 Task: Create a due date automation trigger when advanced on, on the monday of the week a card is due add content with a description ending with resume at 11:00 AM.
Action: Mouse moved to (1252, 111)
Screenshot: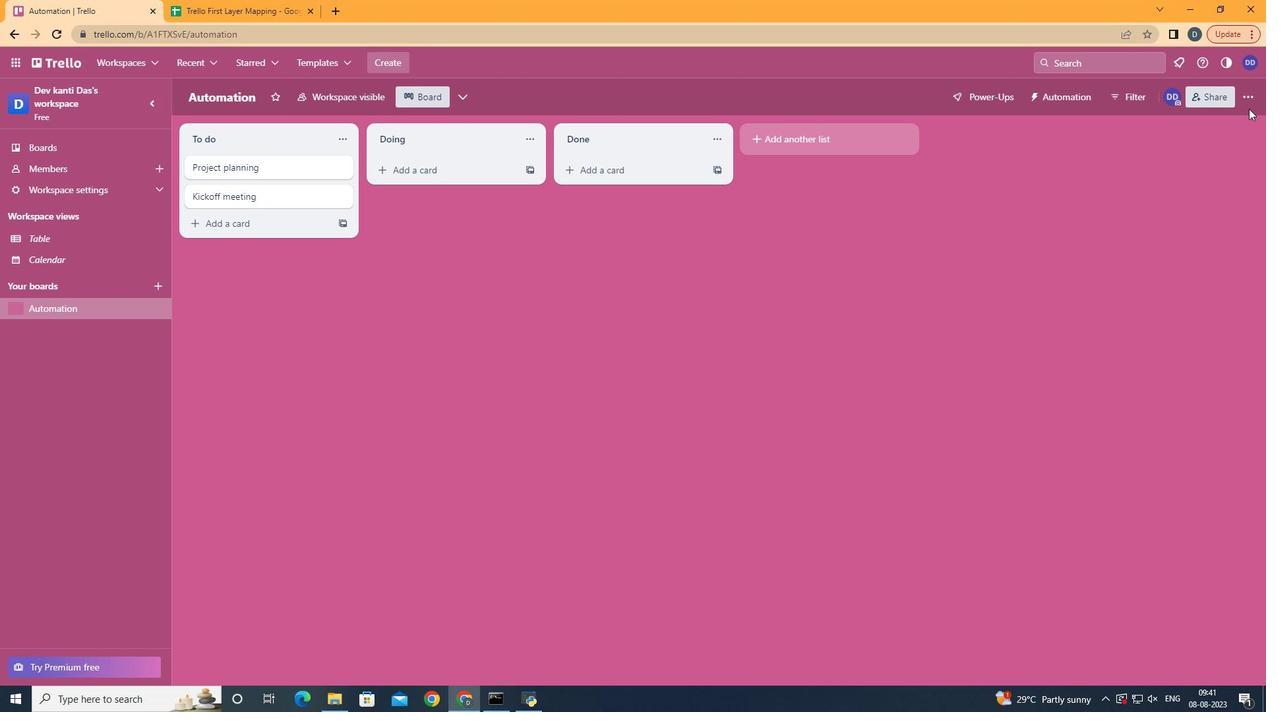
Action: Mouse pressed left at (1252, 111)
Screenshot: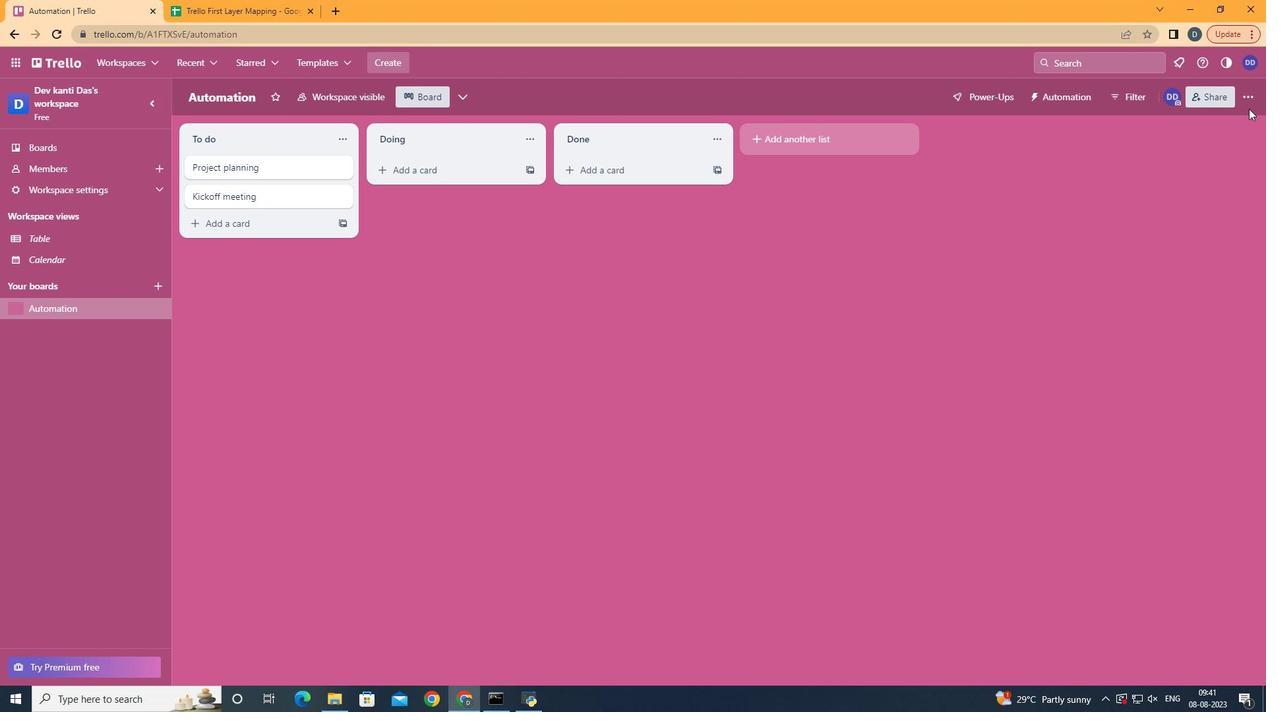 
Action: Mouse moved to (1252, 107)
Screenshot: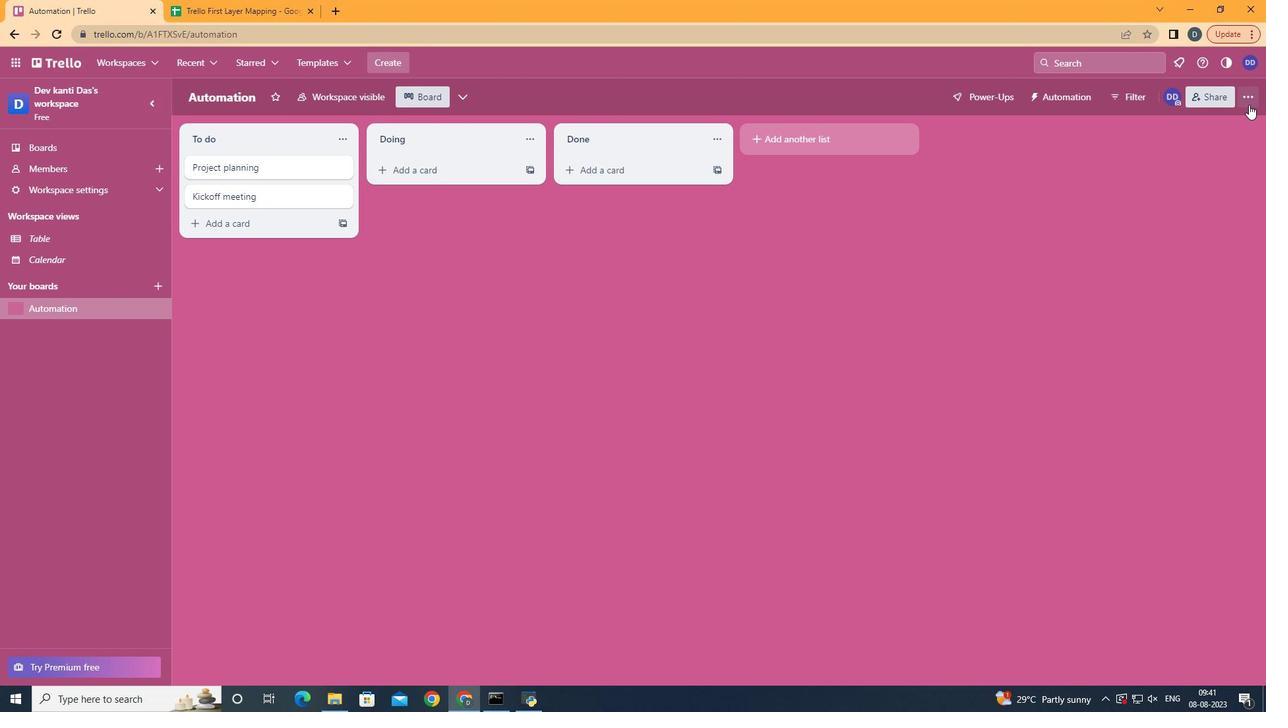 
Action: Mouse pressed left at (1252, 107)
Screenshot: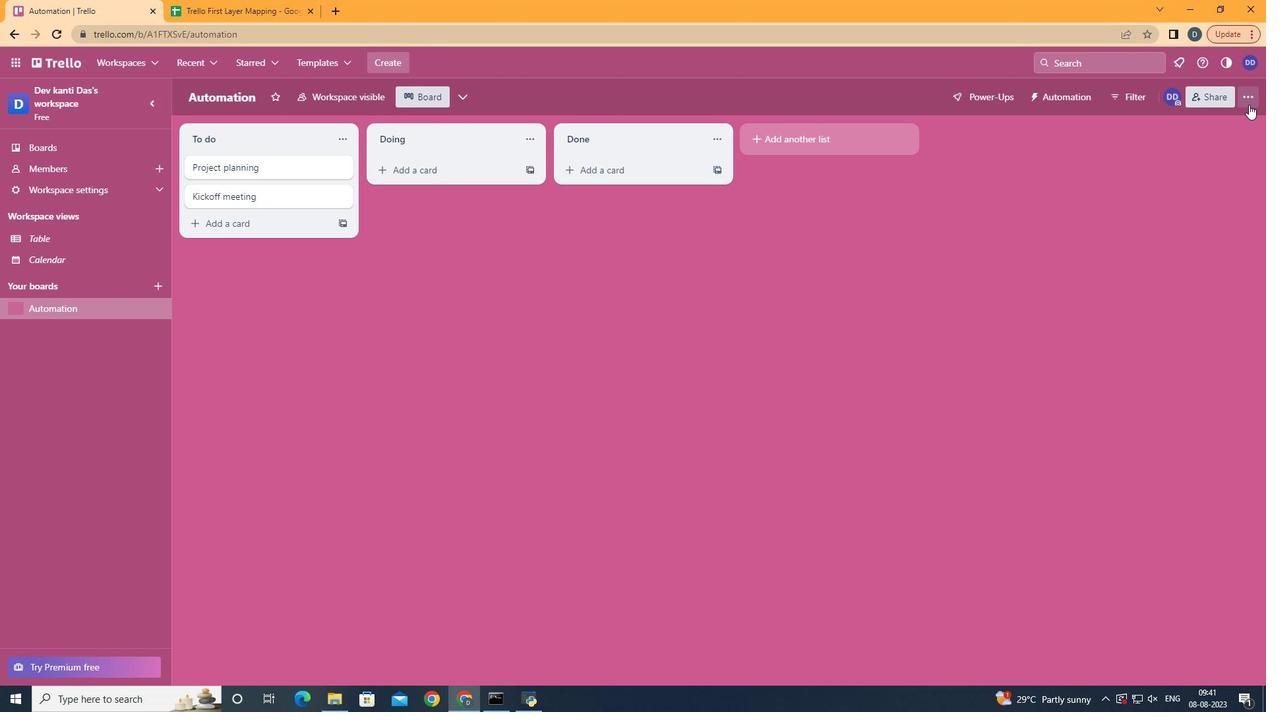 
Action: Mouse moved to (1161, 283)
Screenshot: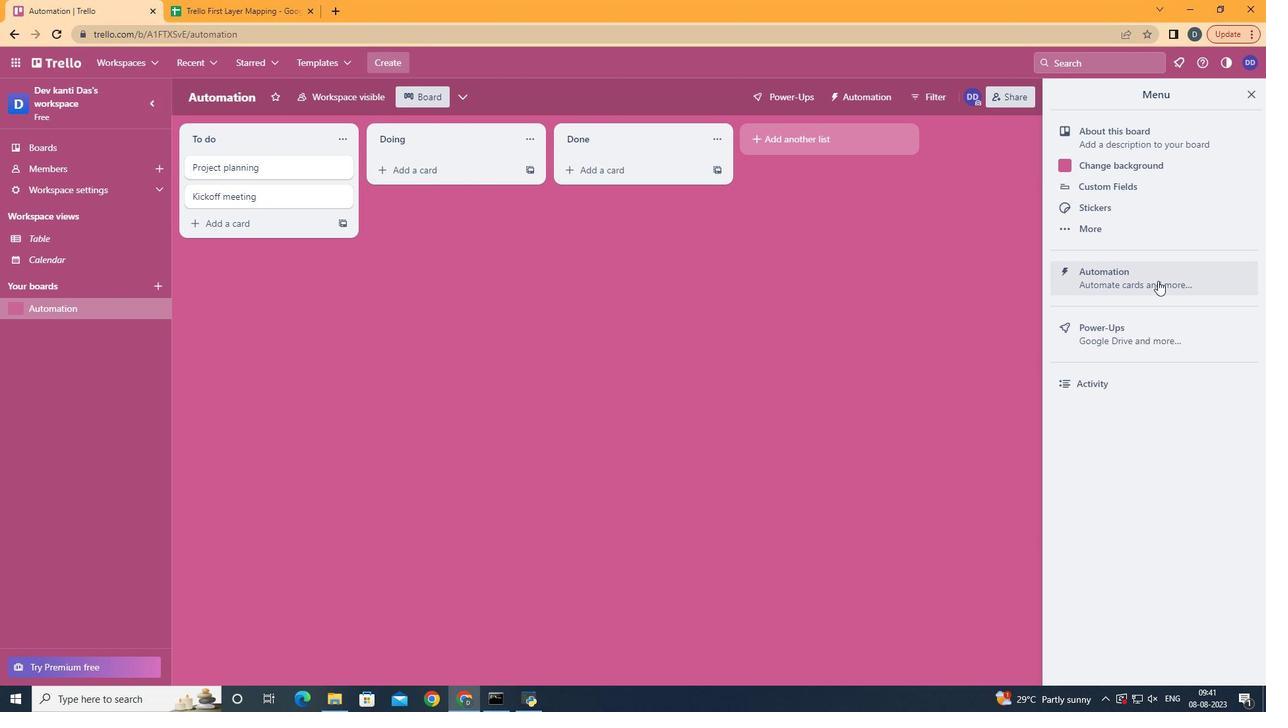 
Action: Mouse pressed left at (1161, 283)
Screenshot: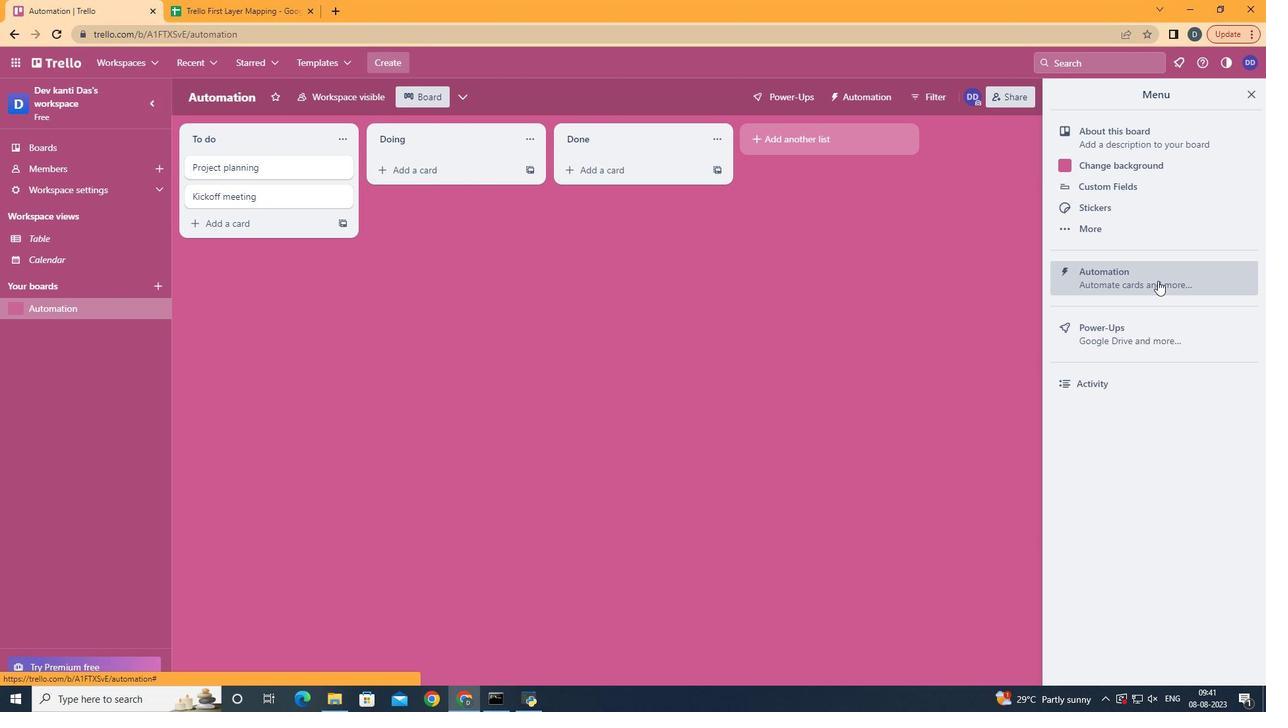 
Action: Mouse moved to (254, 263)
Screenshot: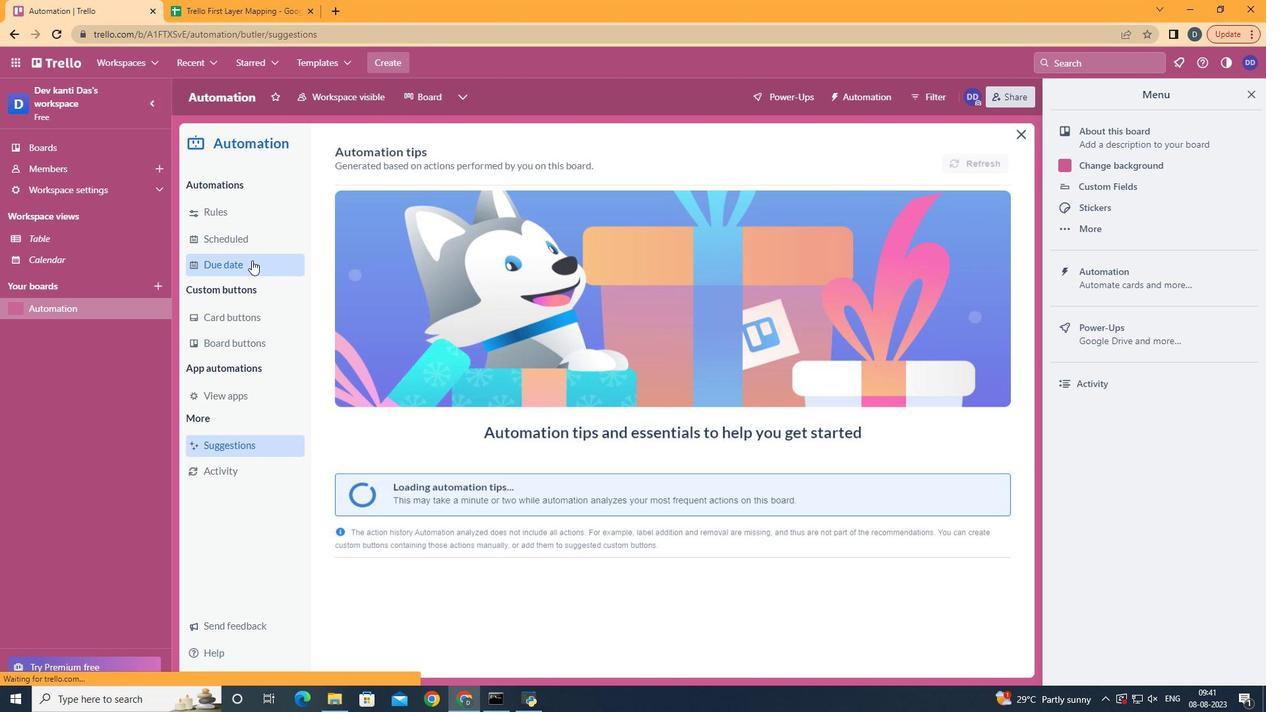 
Action: Mouse pressed left at (254, 263)
Screenshot: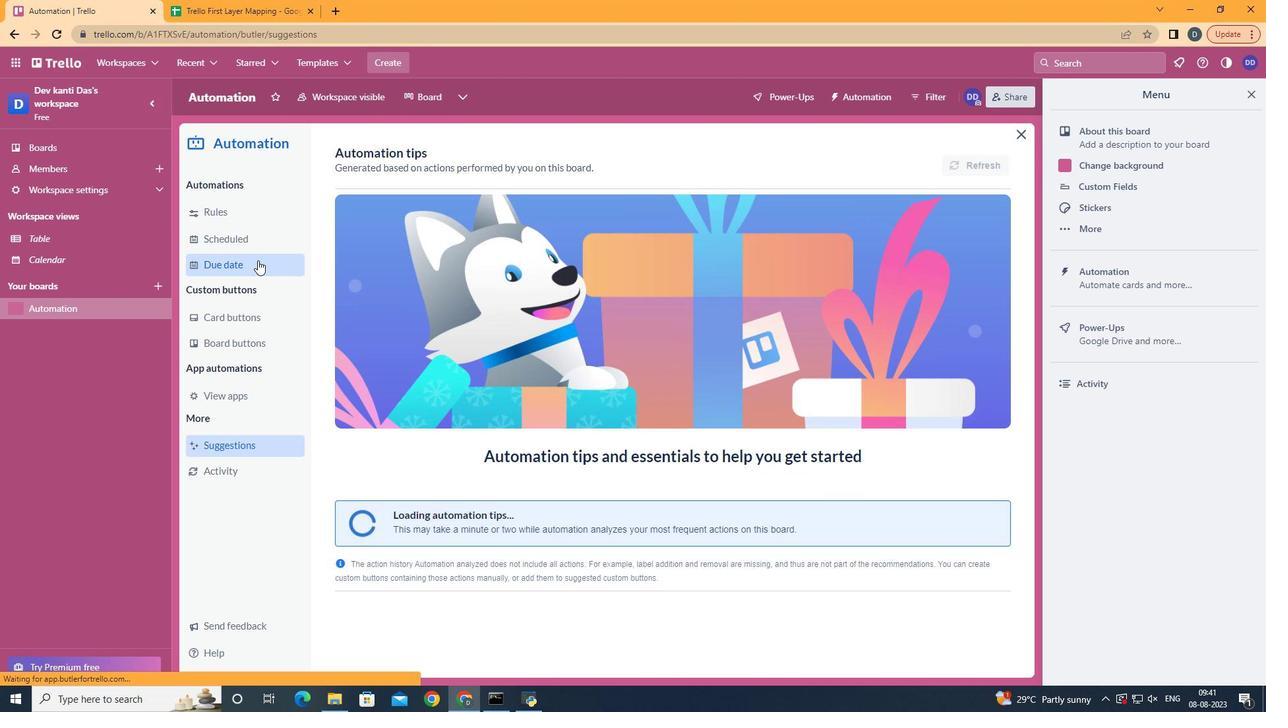 
Action: Mouse moved to (914, 155)
Screenshot: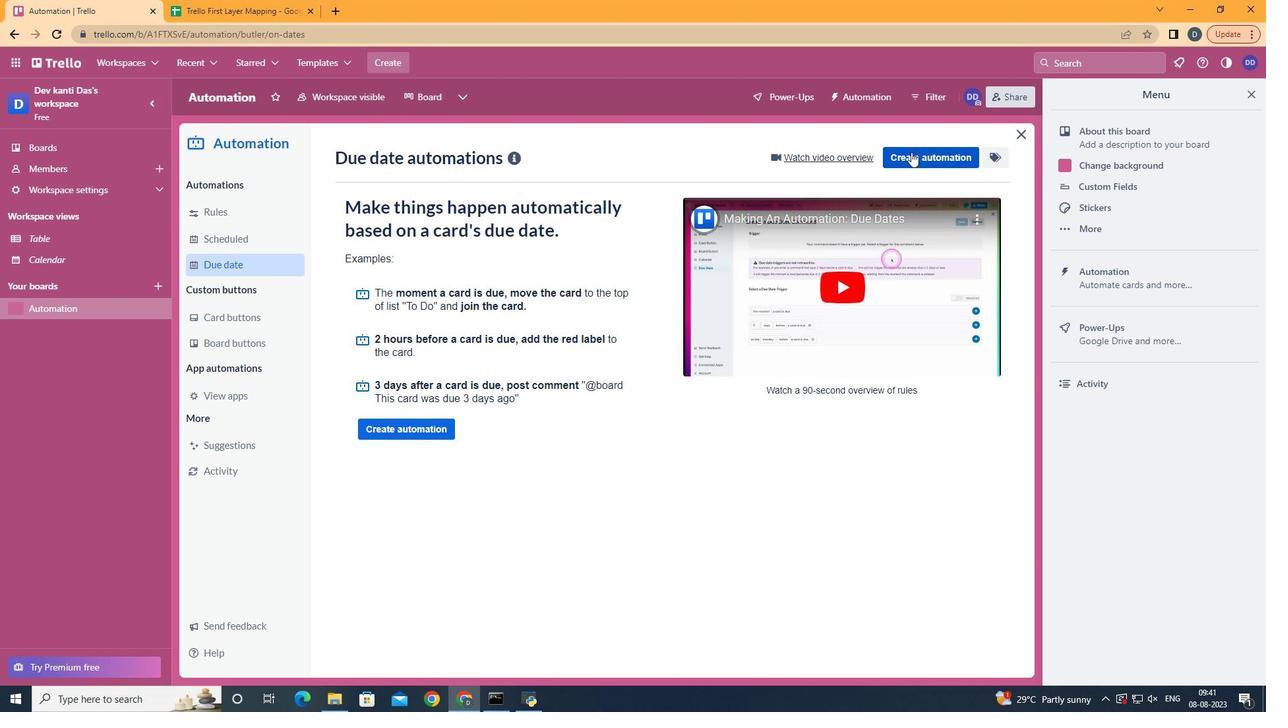 
Action: Mouse pressed left at (914, 155)
Screenshot: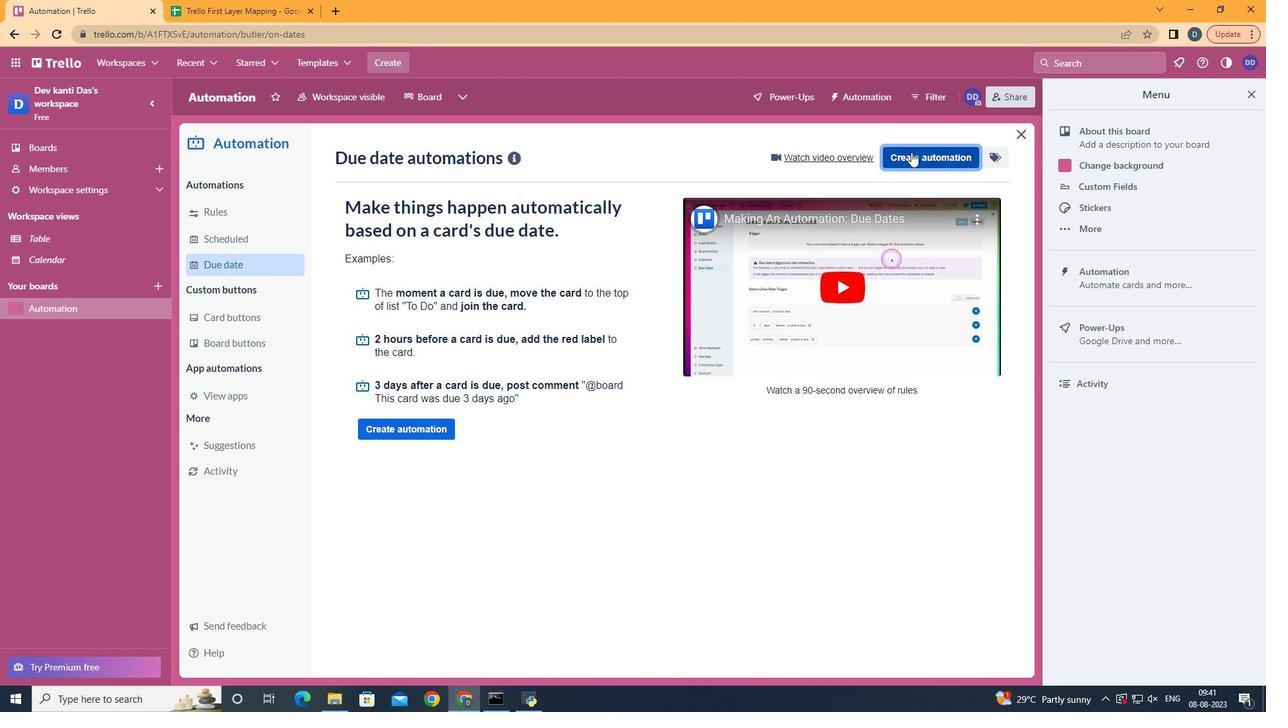 
Action: Mouse moved to (696, 287)
Screenshot: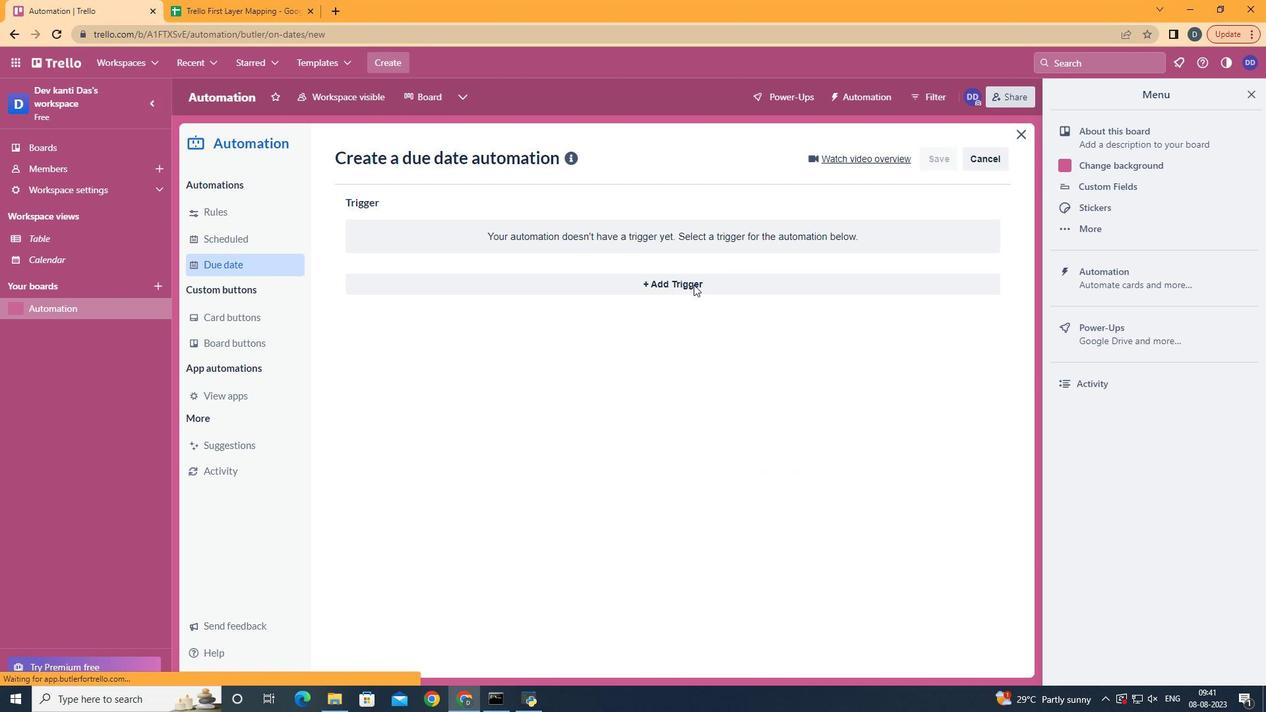 
Action: Mouse pressed left at (696, 287)
Screenshot: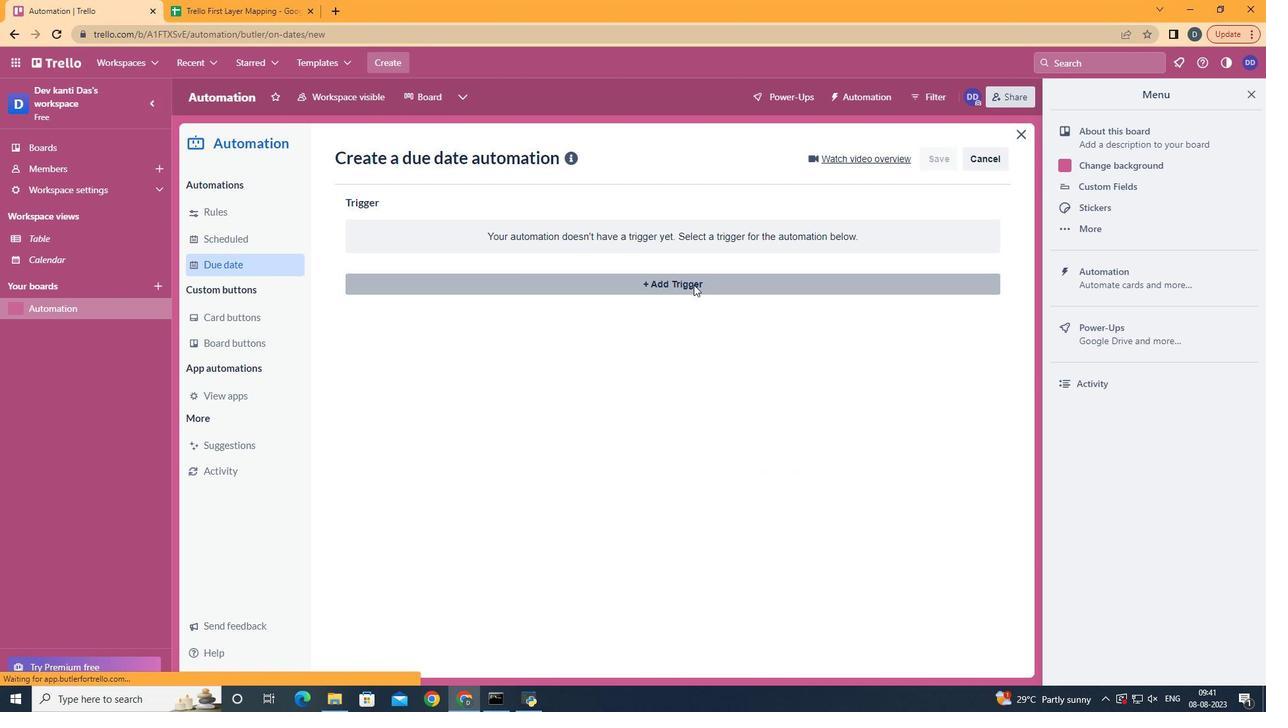 
Action: Mouse moved to (439, 351)
Screenshot: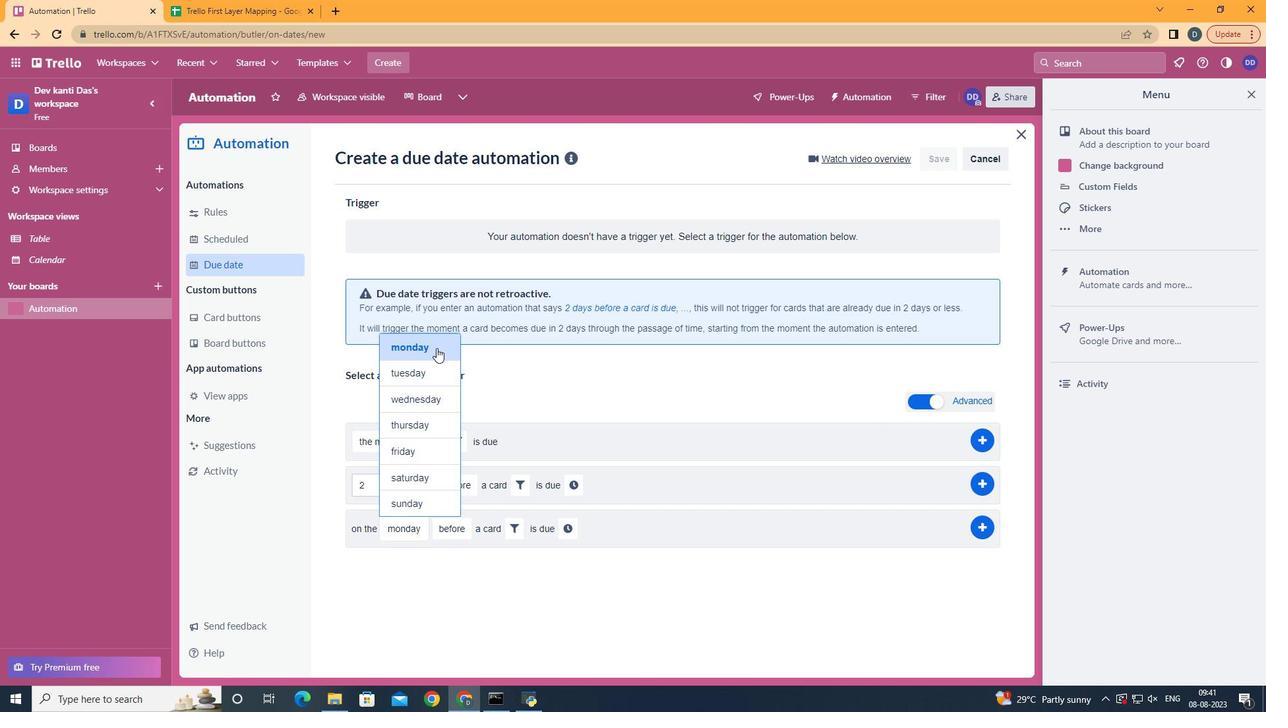 
Action: Mouse pressed left at (439, 351)
Screenshot: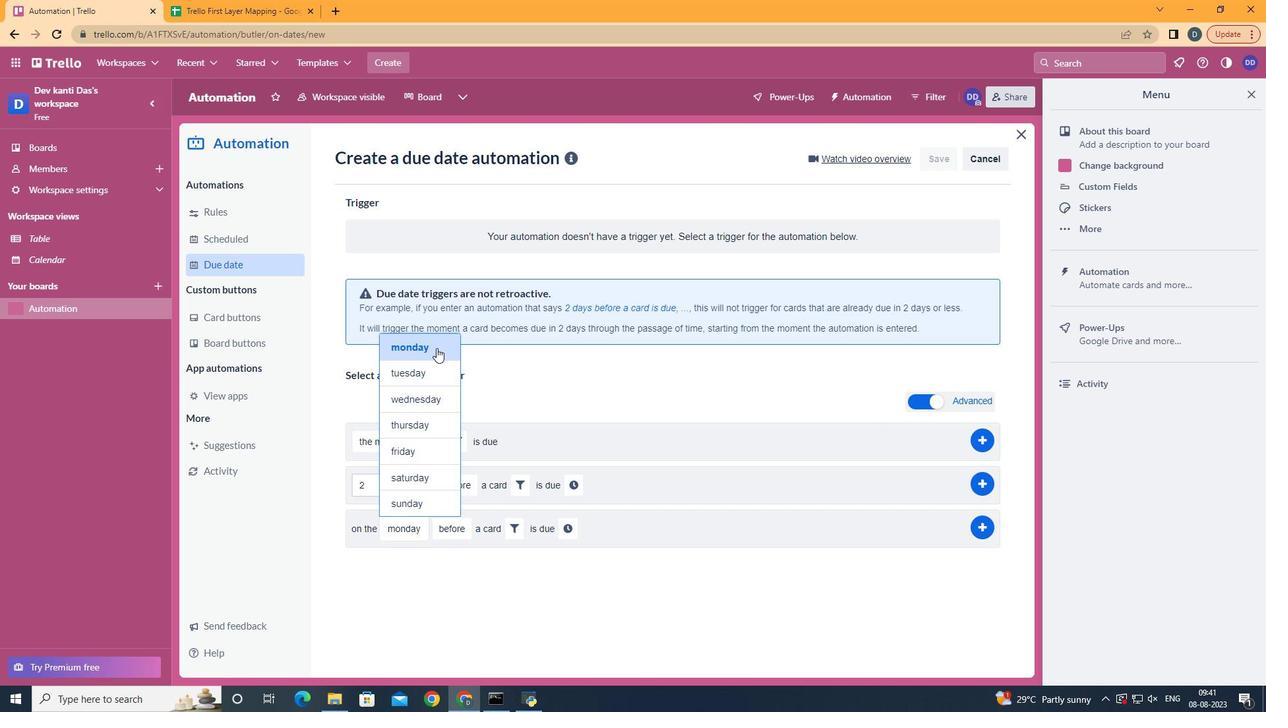 
Action: Mouse moved to (465, 605)
Screenshot: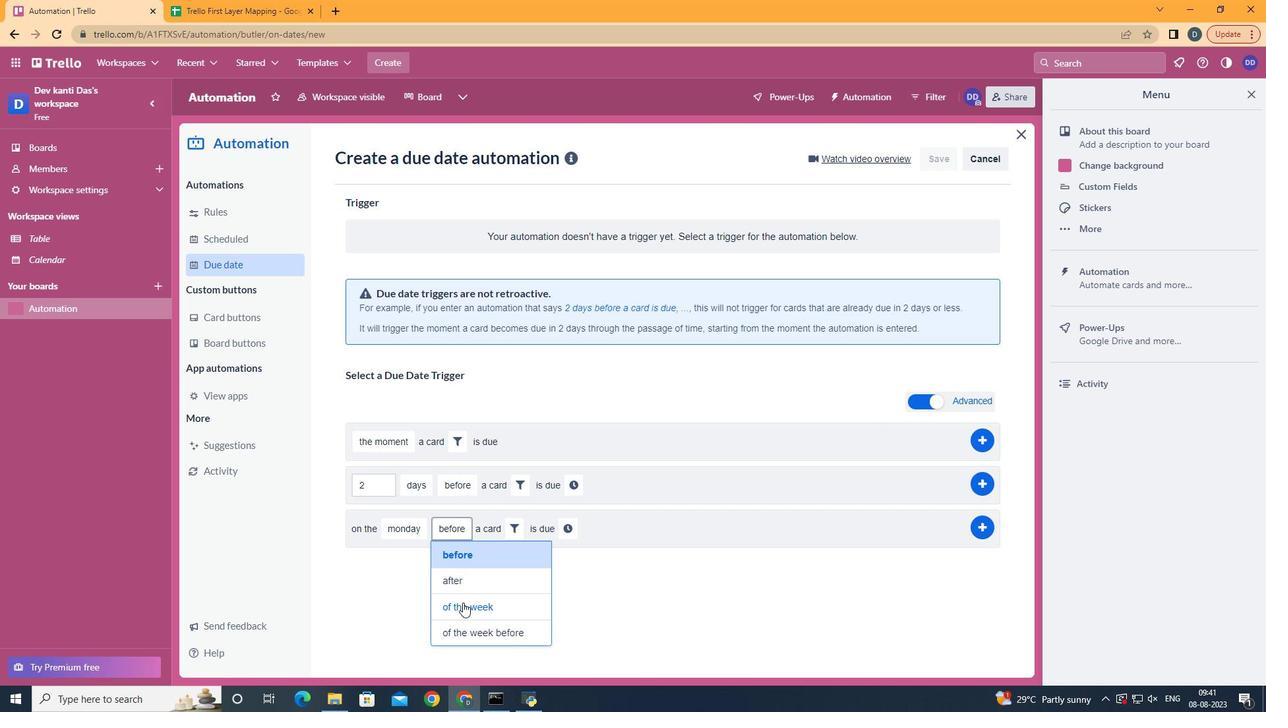 
Action: Mouse pressed left at (465, 605)
Screenshot: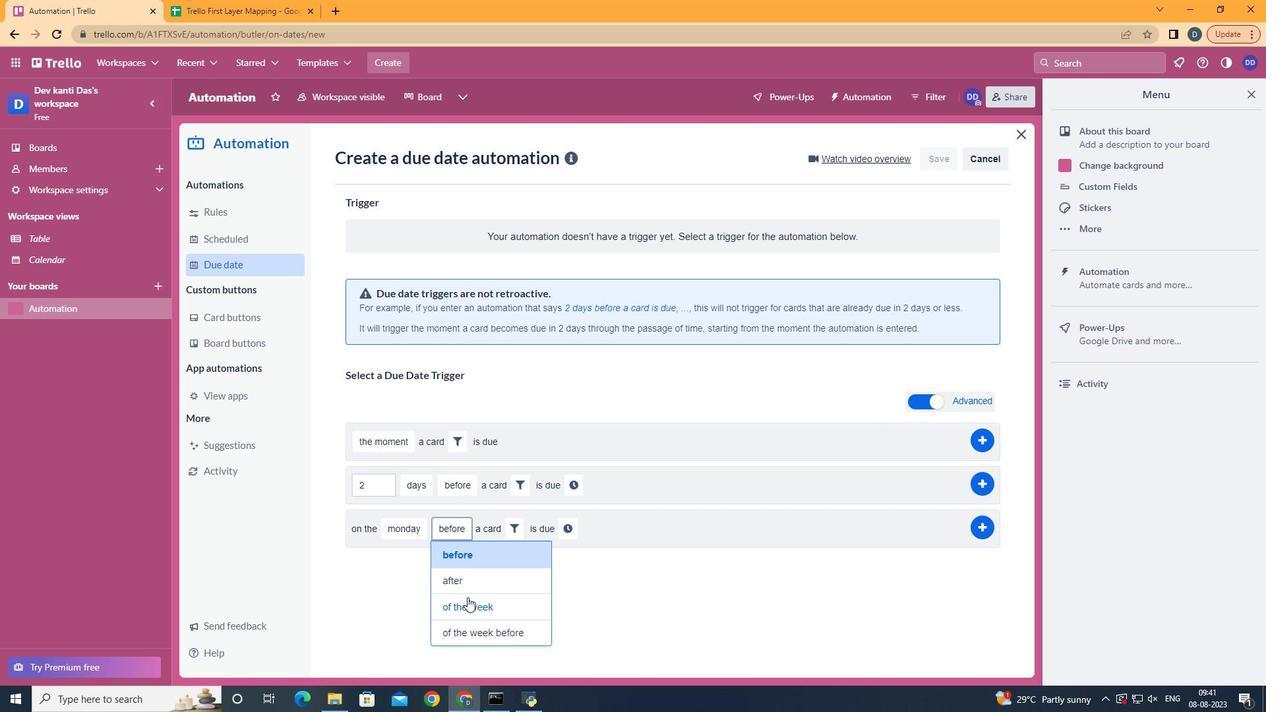 
Action: Mouse moved to (524, 527)
Screenshot: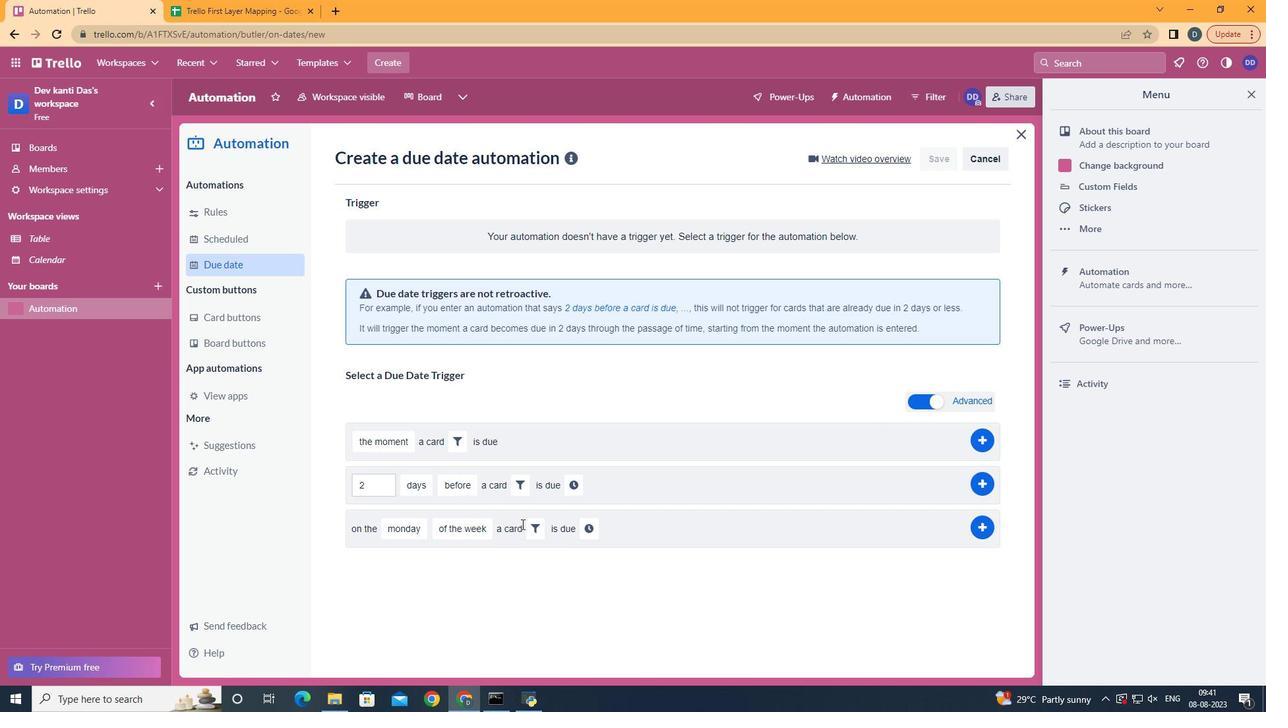 
Action: Mouse pressed left at (524, 527)
Screenshot: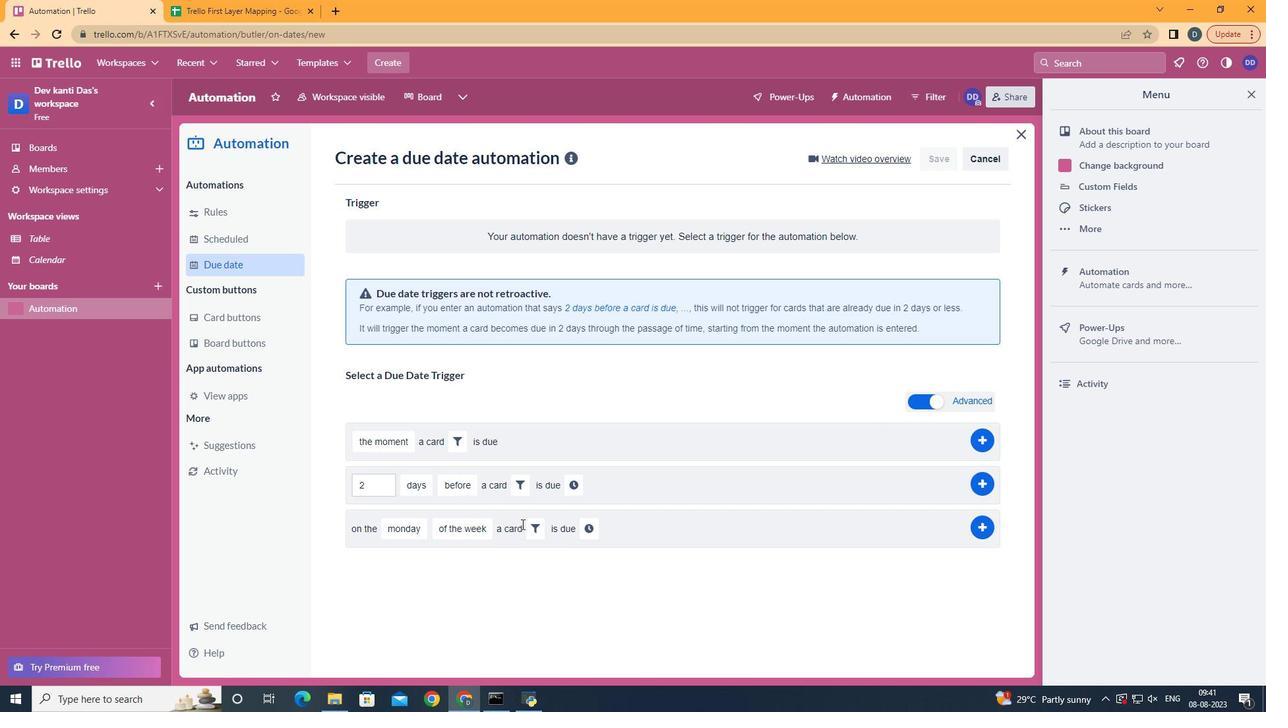
Action: Mouse moved to (529, 530)
Screenshot: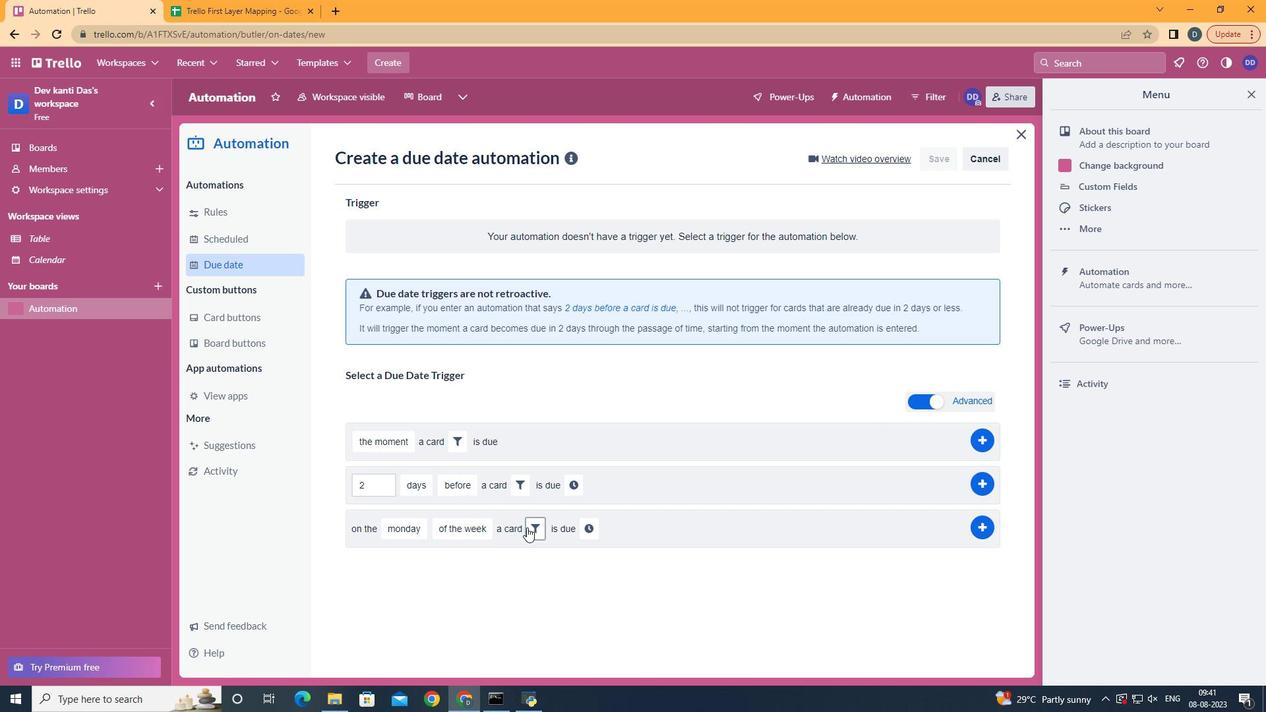 
Action: Mouse pressed left at (529, 530)
Screenshot: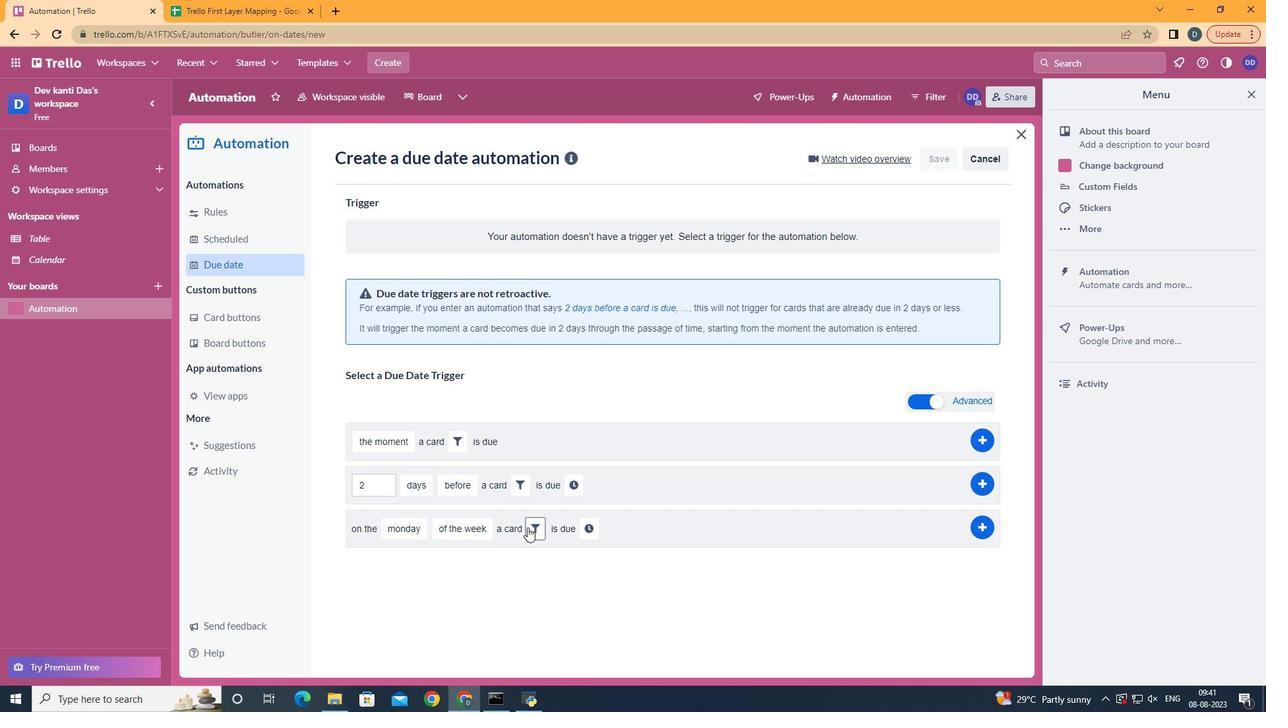 
Action: Mouse moved to (708, 575)
Screenshot: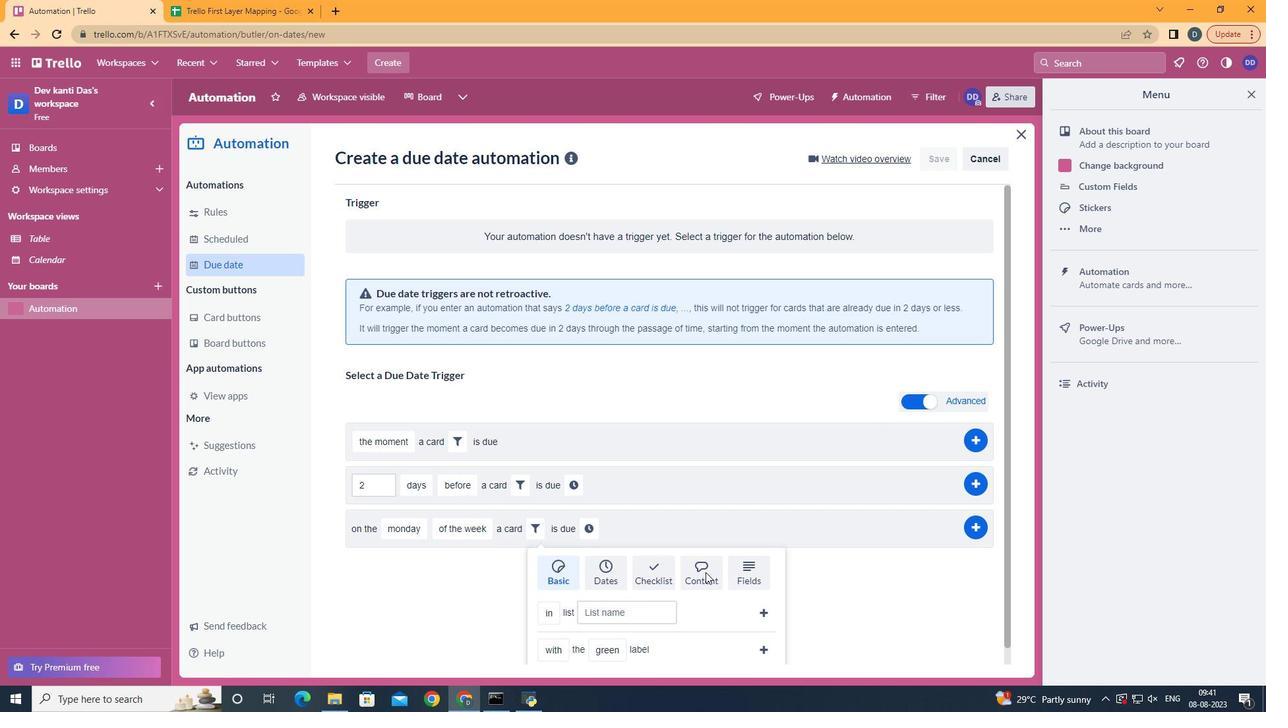 
Action: Mouse pressed left at (708, 575)
Screenshot: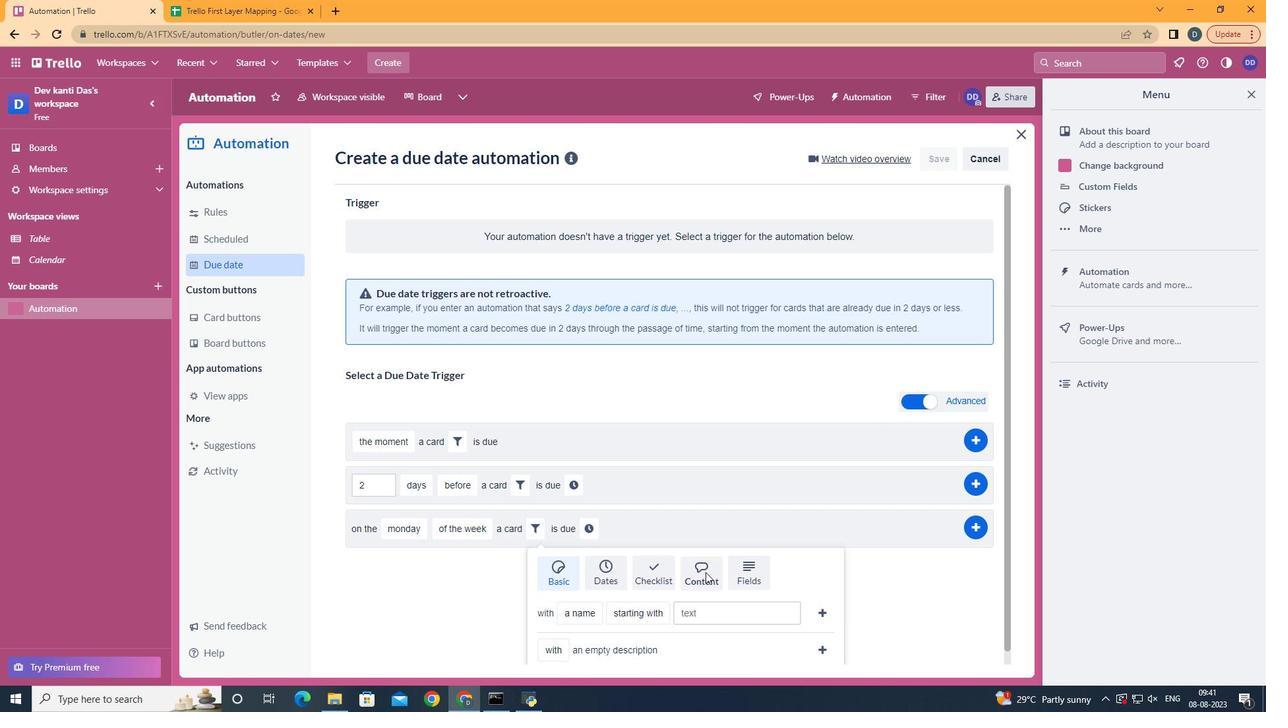 
Action: Mouse moved to (616, 564)
Screenshot: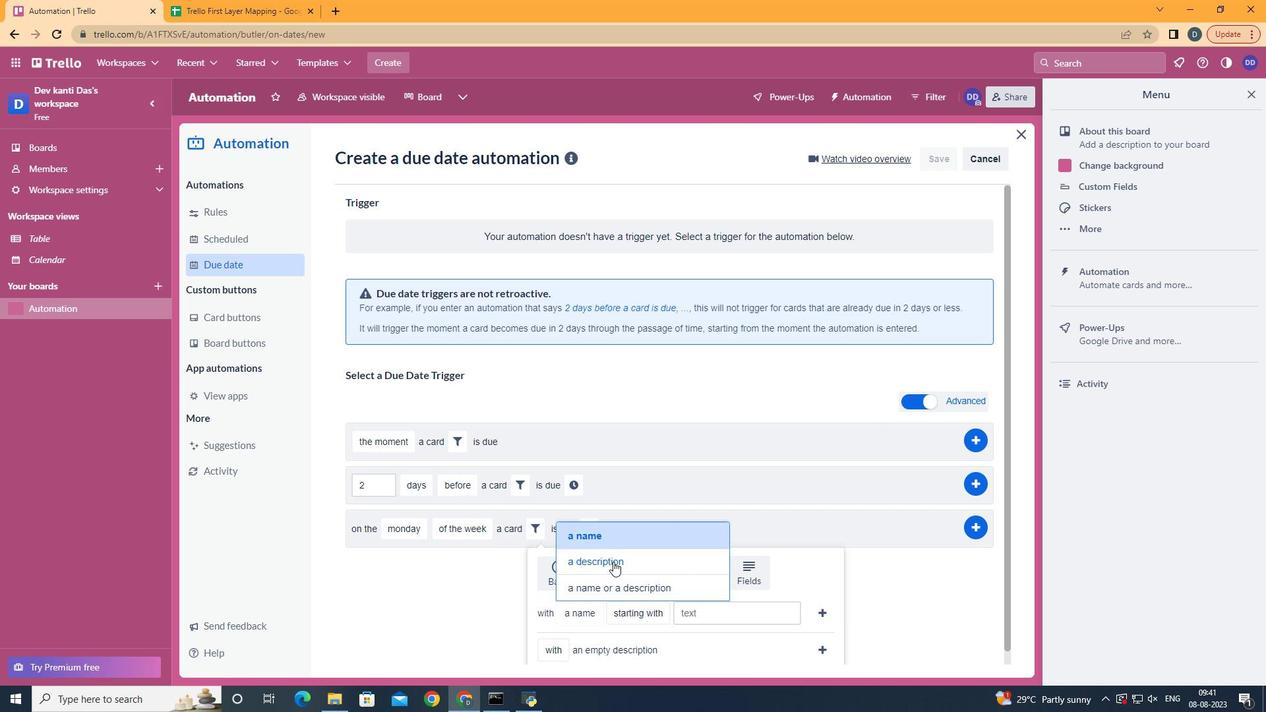 
Action: Mouse pressed left at (616, 564)
Screenshot: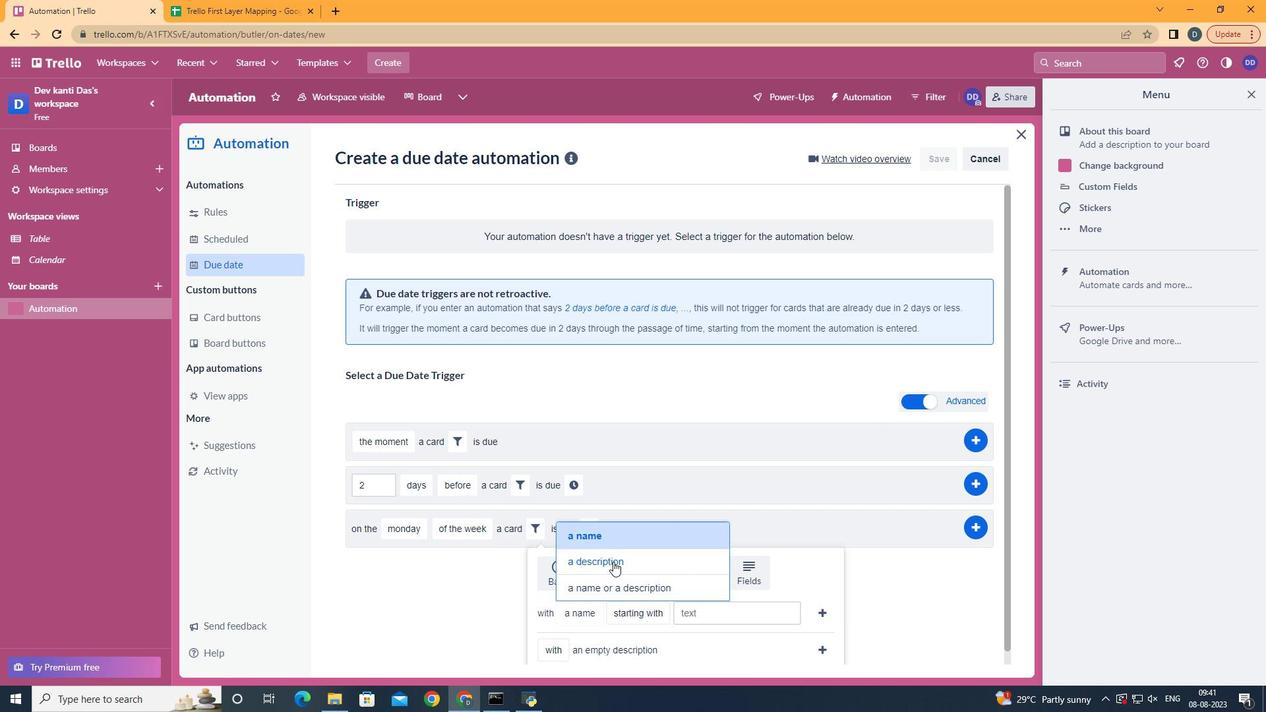 
Action: Mouse moved to (687, 479)
Screenshot: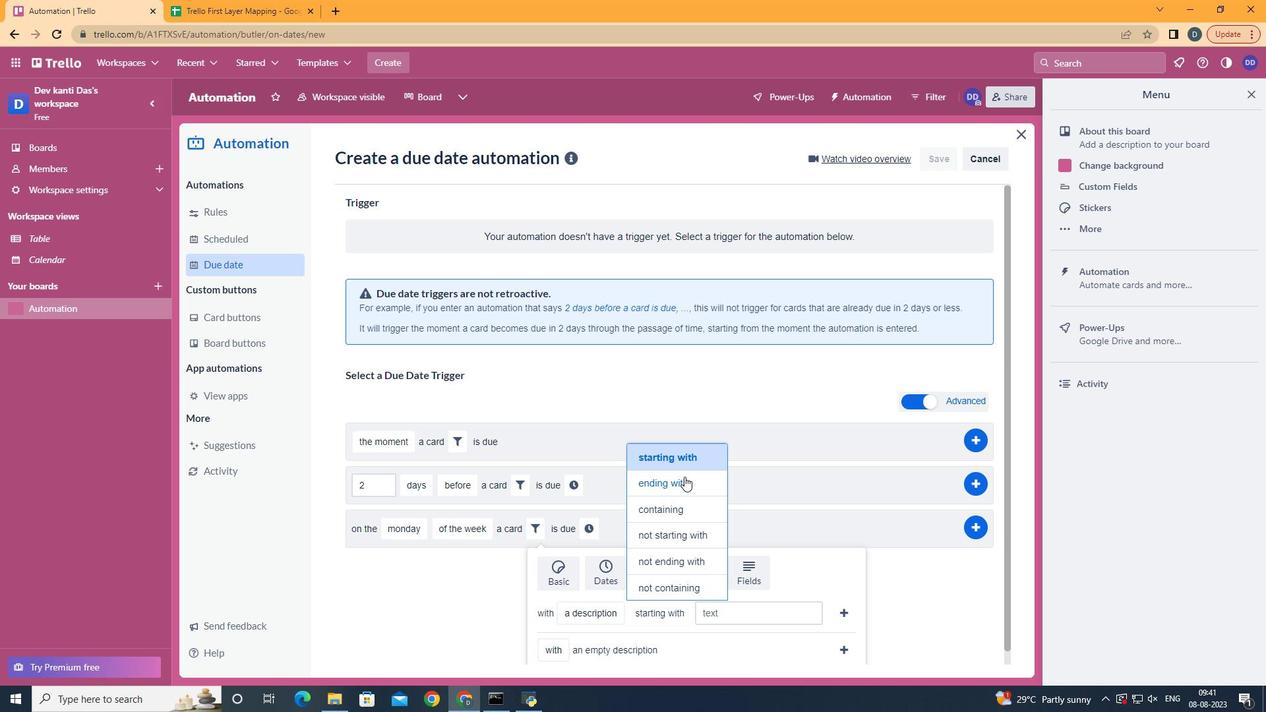 
Action: Mouse pressed left at (687, 479)
Screenshot: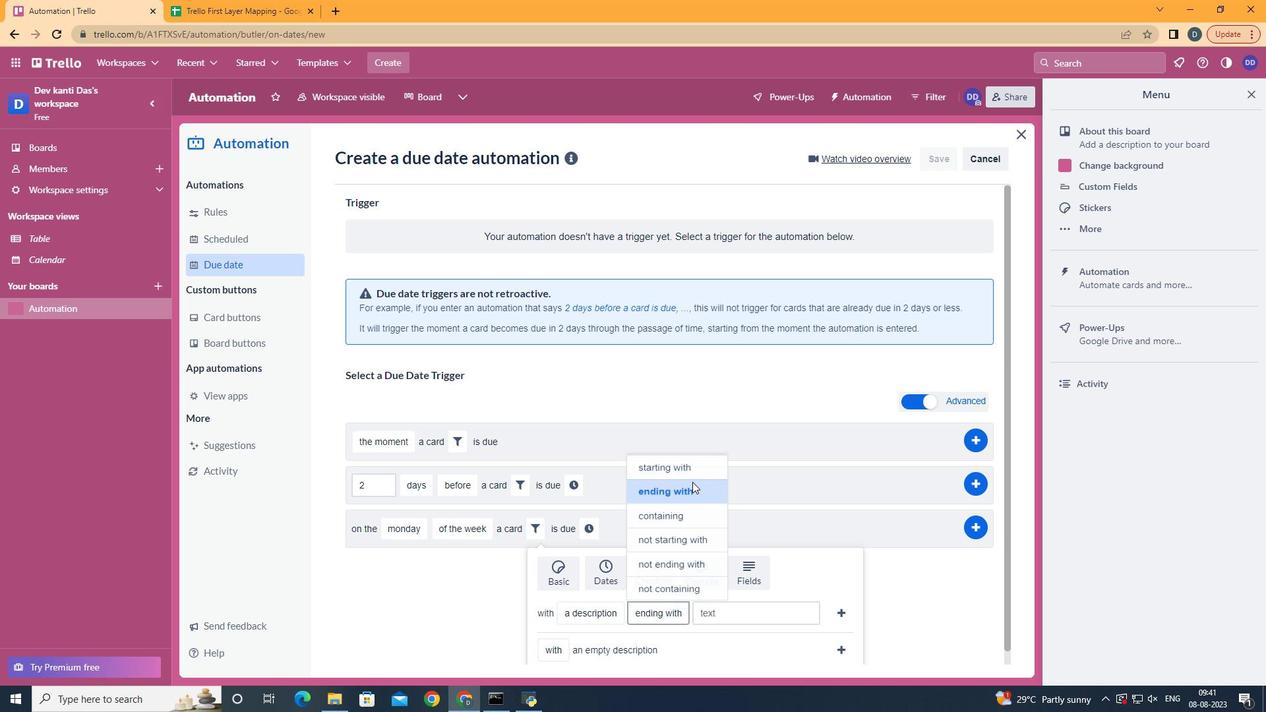 
Action: Mouse moved to (741, 605)
Screenshot: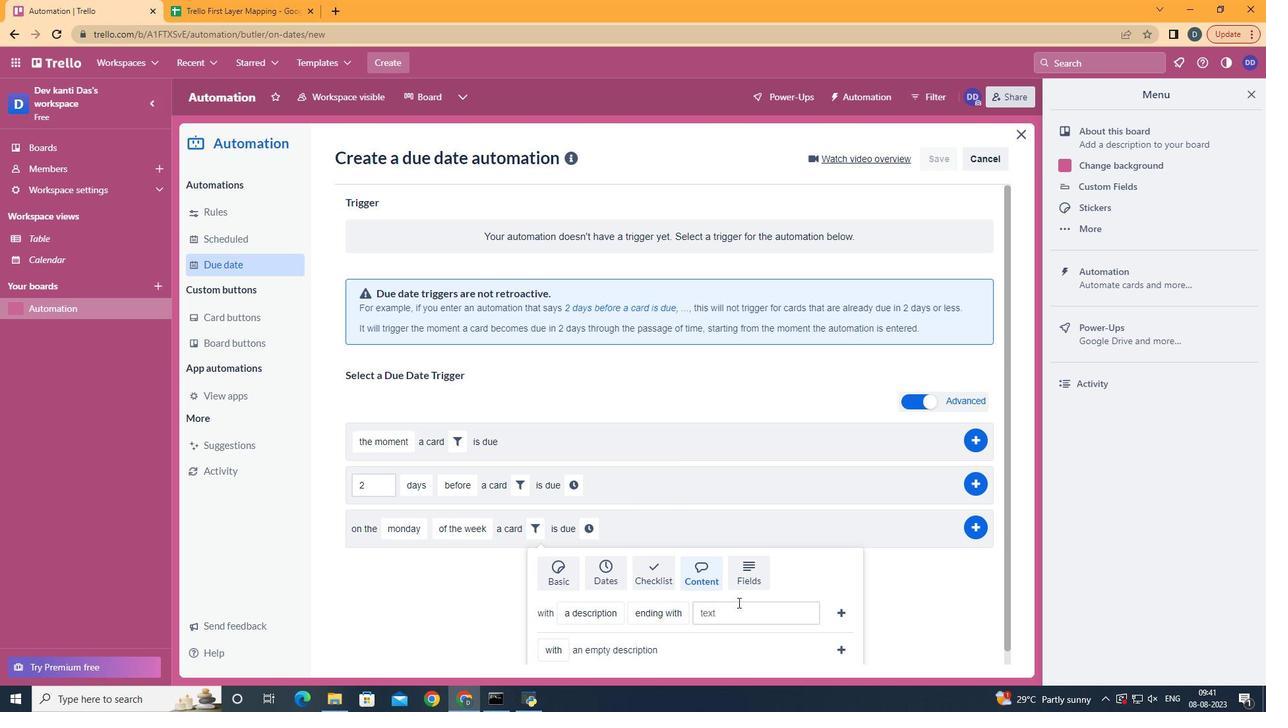 
Action: Mouse pressed left at (741, 605)
Screenshot: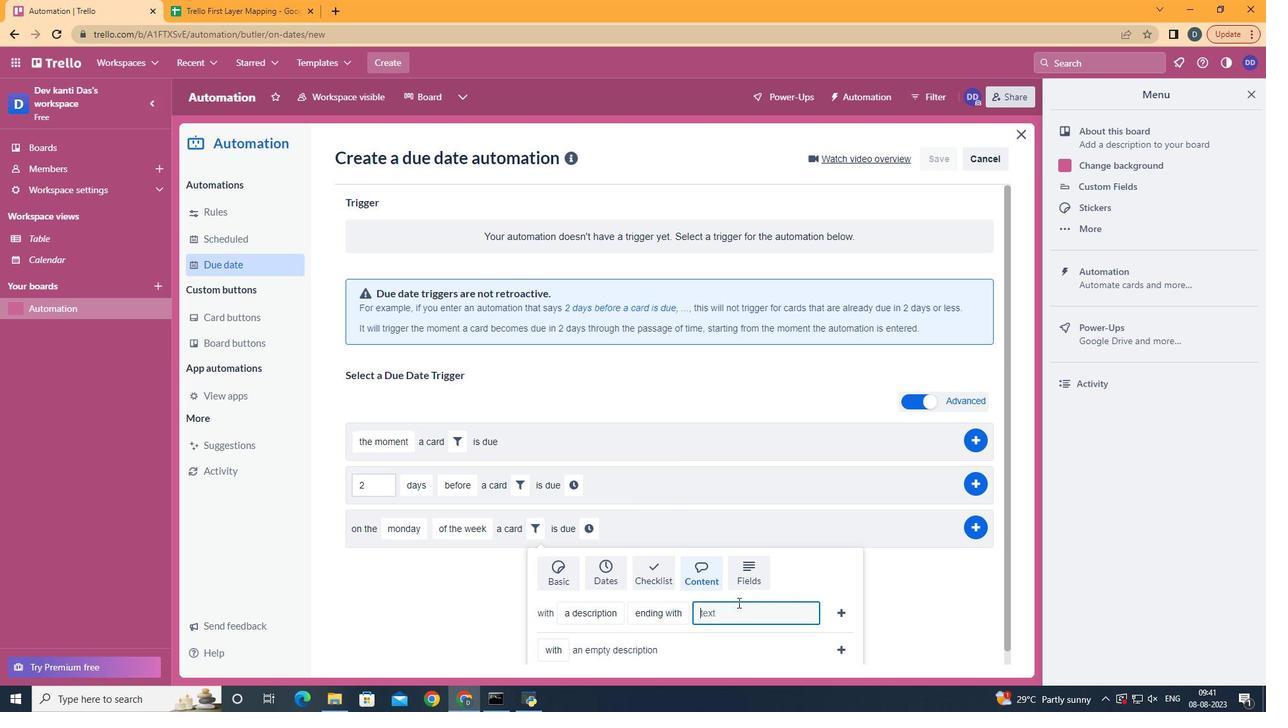 
Action: Mouse moved to (774, 584)
Screenshot: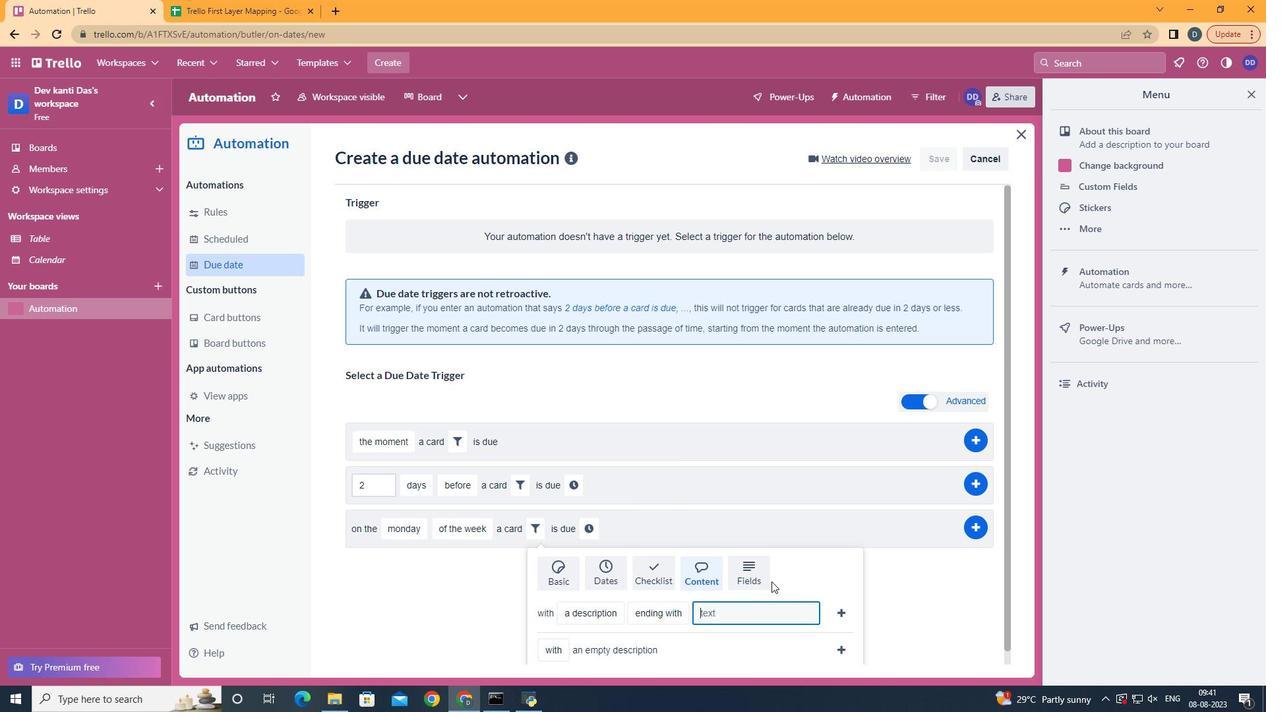 
Action: Key pressed resume
Screenshot: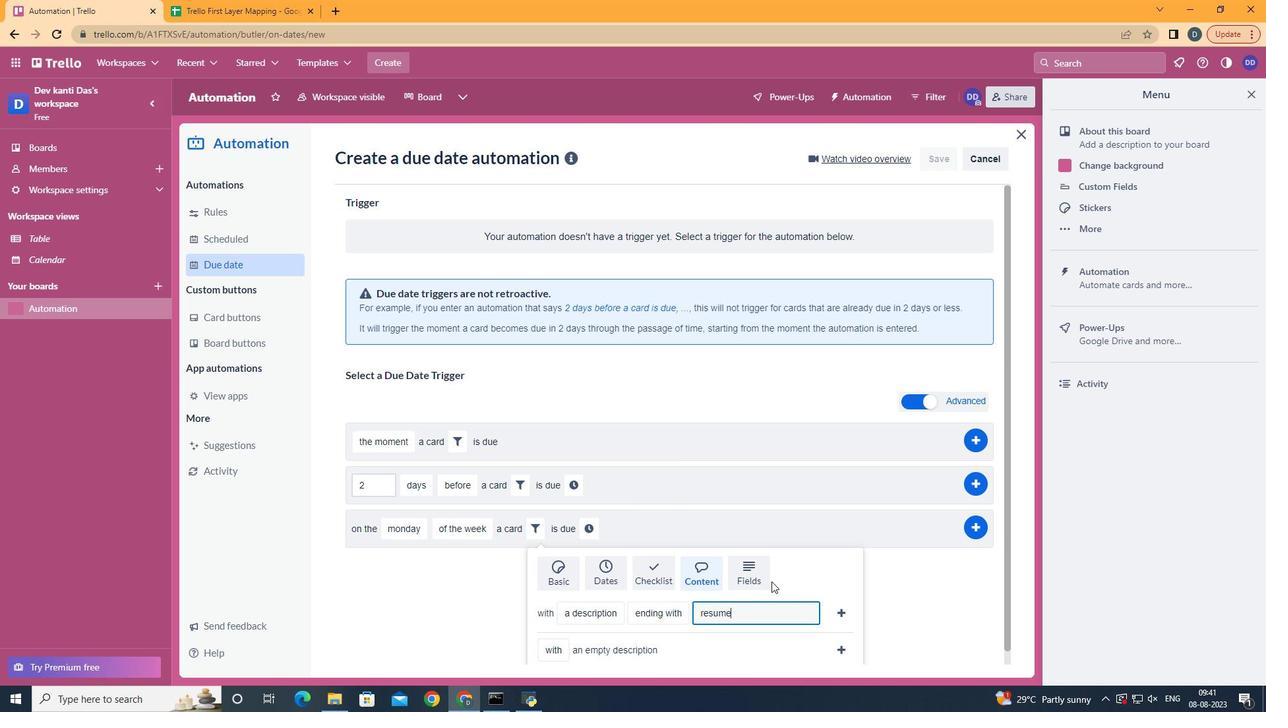 
Action: Mouse moved to (834, 609)
Screenshot: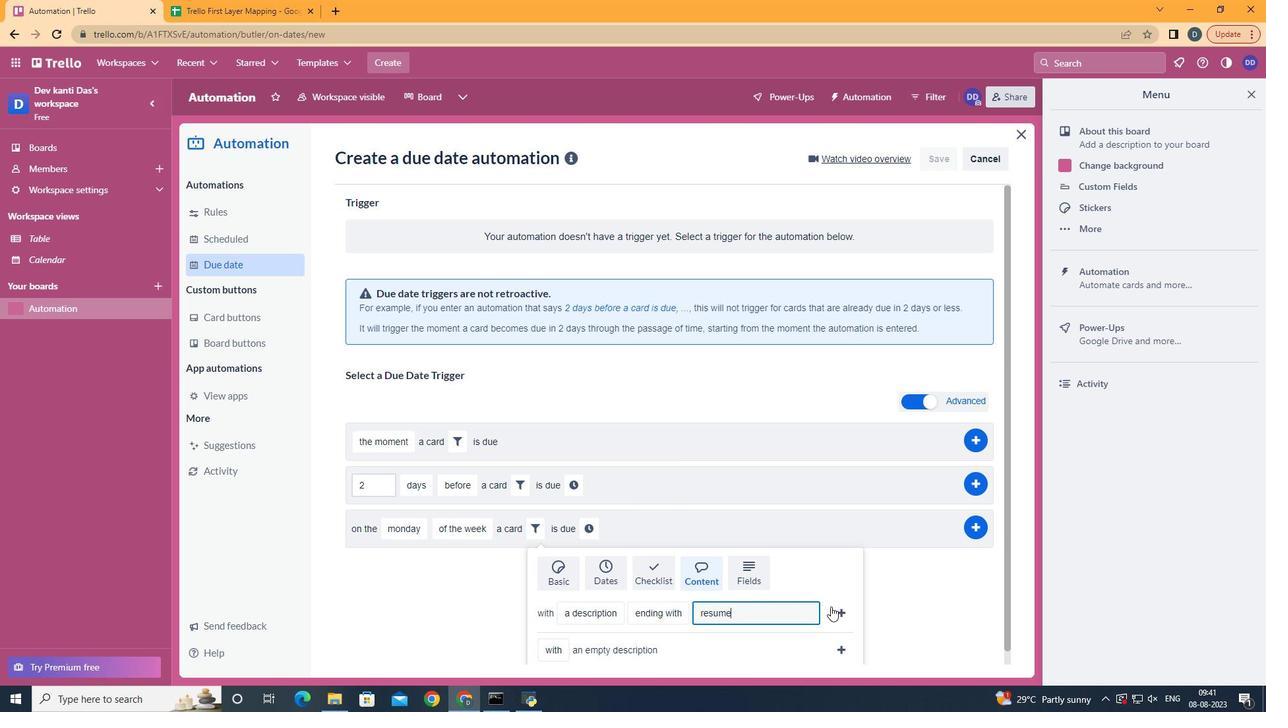 
Action: Mouse pressed left at (834, 609)
Screenshot: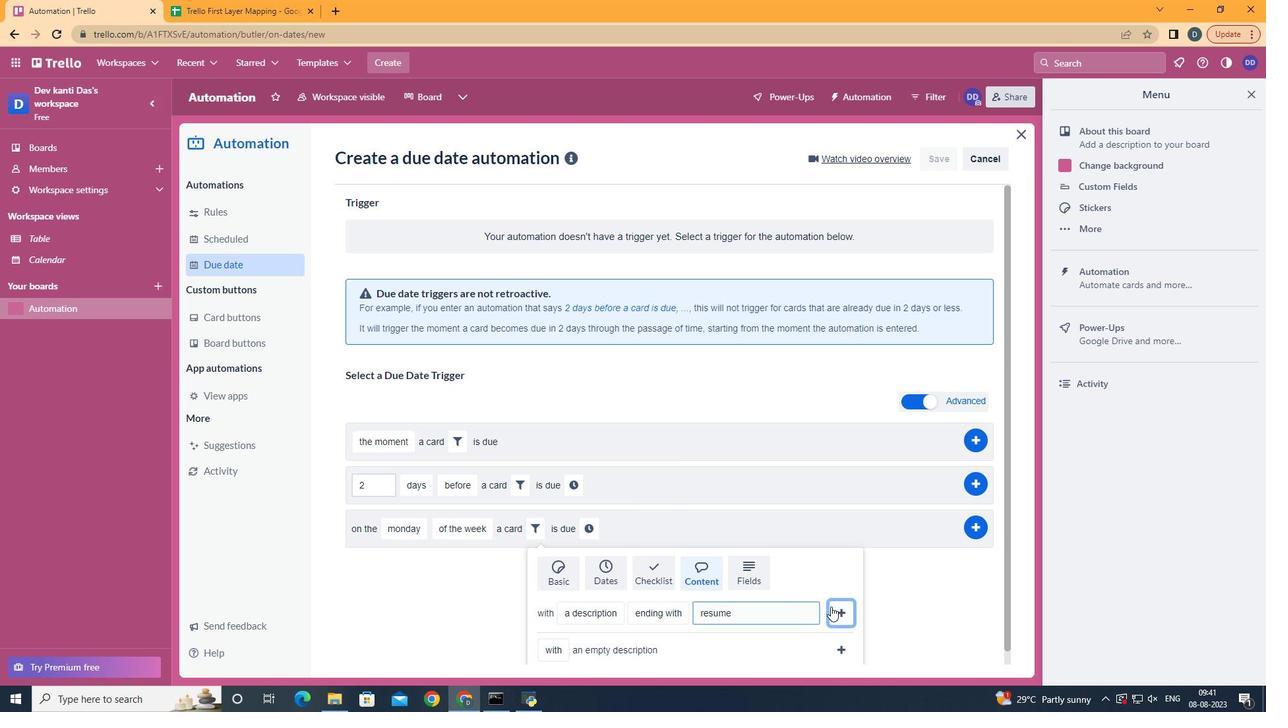 
Action: Mouse moved to (791, 529)
Screenshot: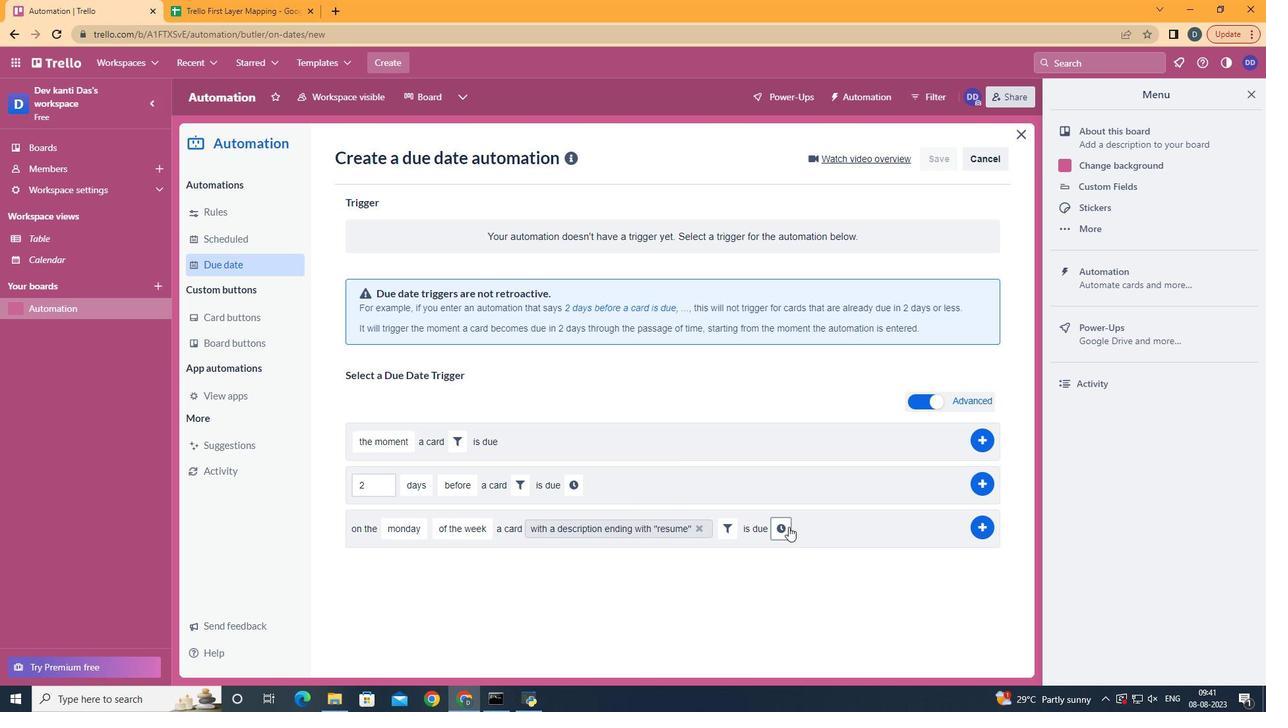 
Action: Mouse pressed left at (791, 529)
Screenshot: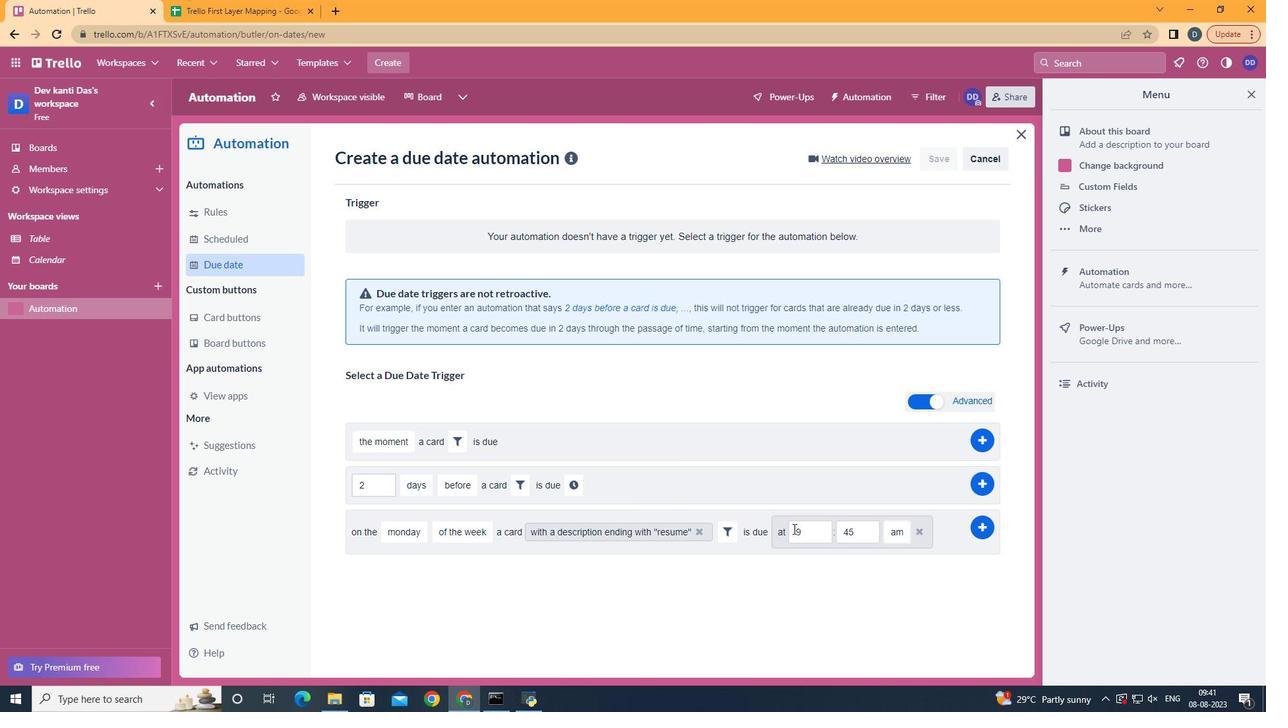 
Action: Mouse moved to (824, 545)
Screenshot: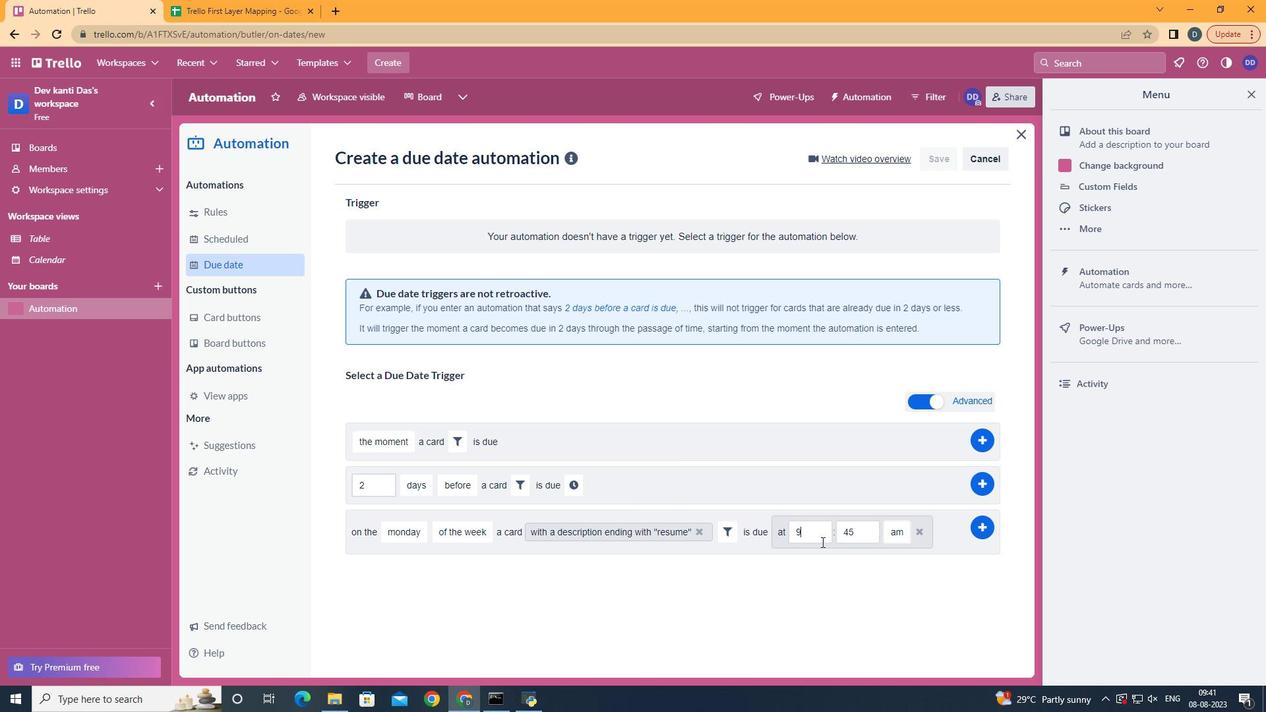 
Action: Mouse pressed left at (824, 545)
Screenshot: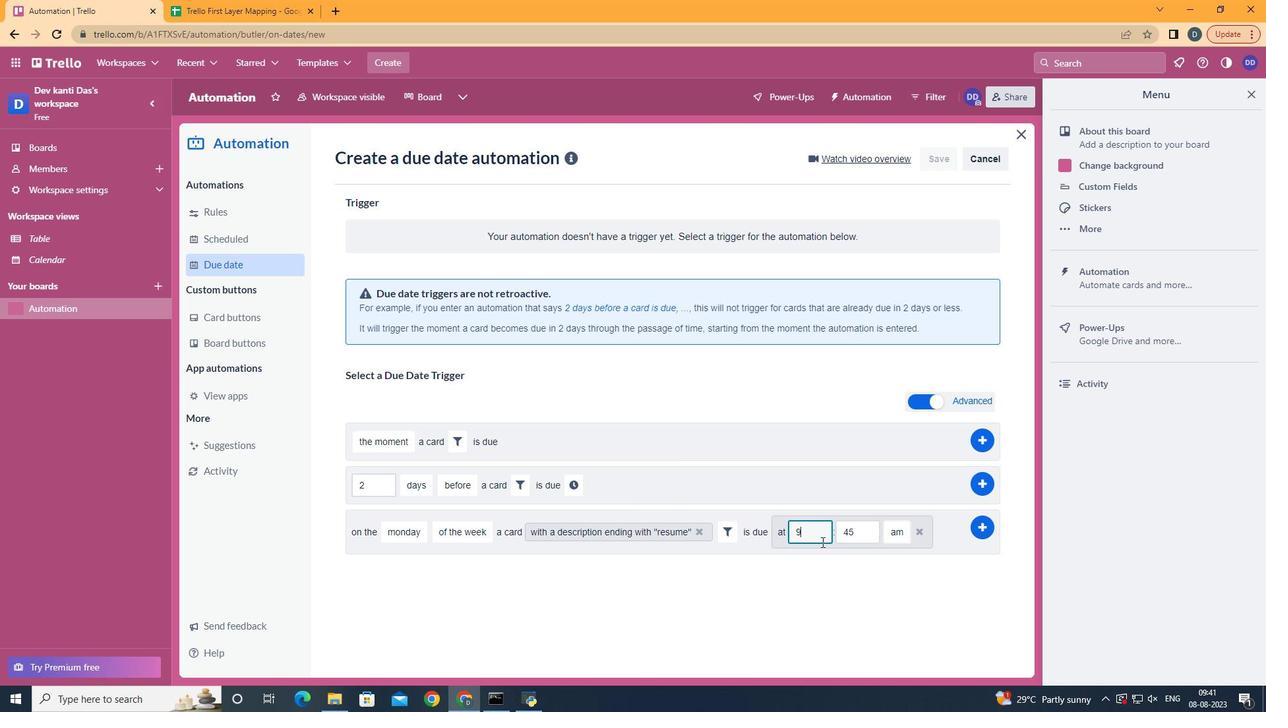 
Action: Key pressed <Key.backspace>11
Screenshot: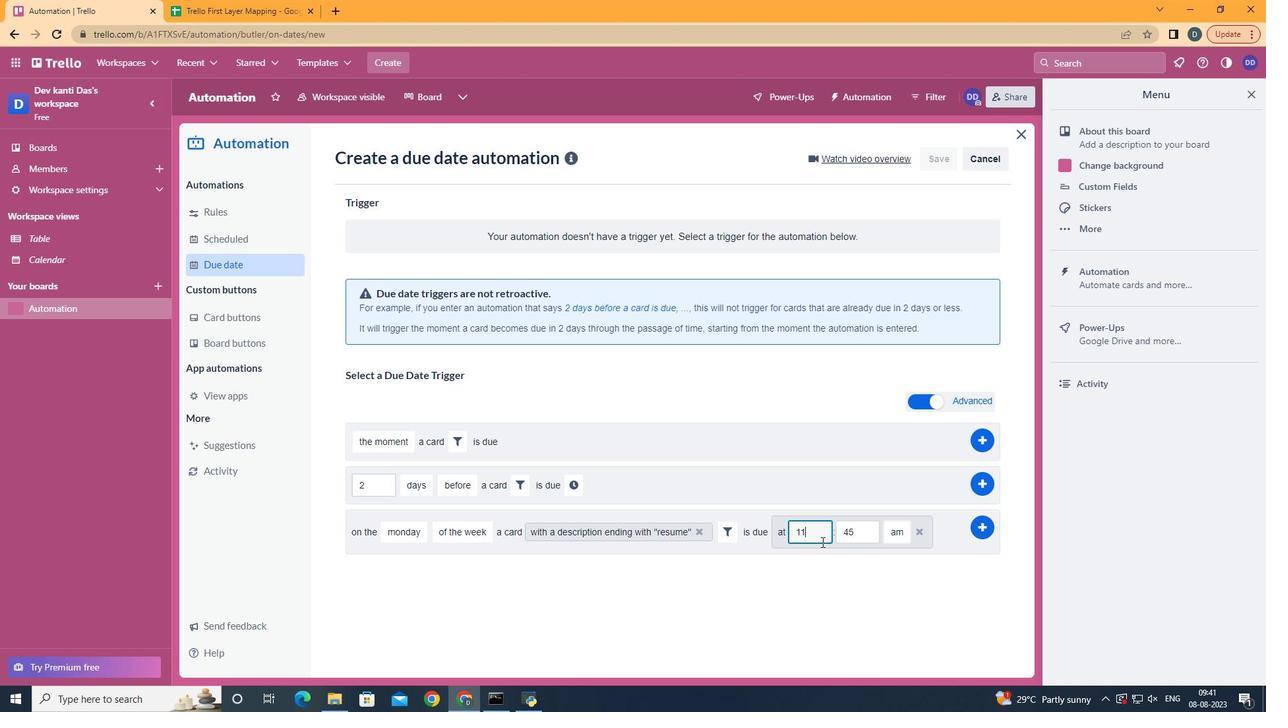 
Action: Mouse moved to (865, 540)
Screenshot: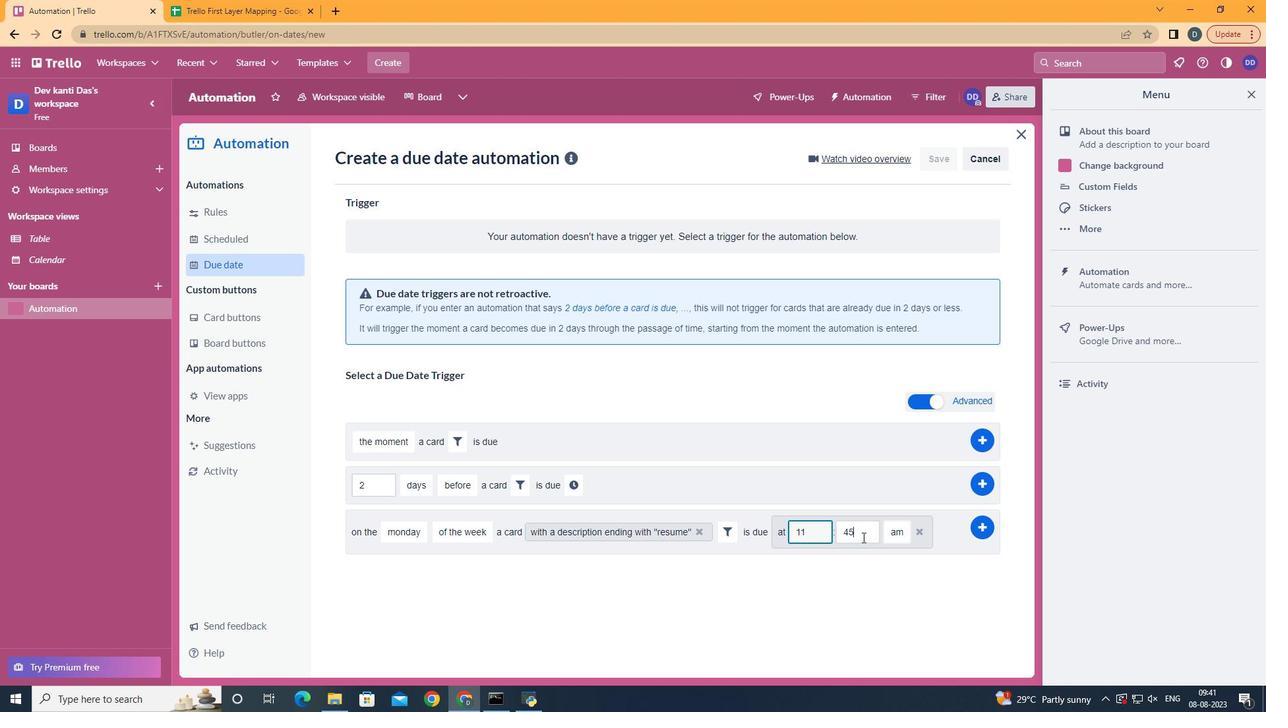 
Action: Mouse pressed left at (865, 540)
Screenshot: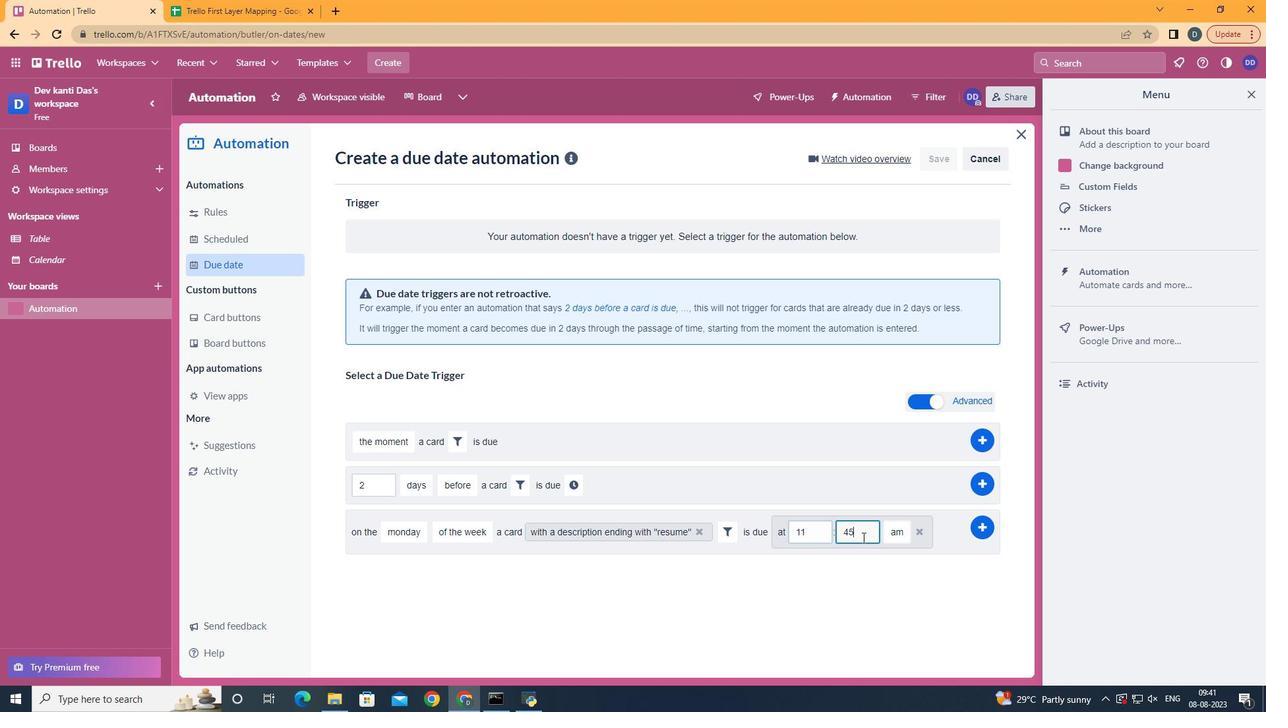 
Action: Key pressed <Key.backspace><Key.backspace>00
Screenshot: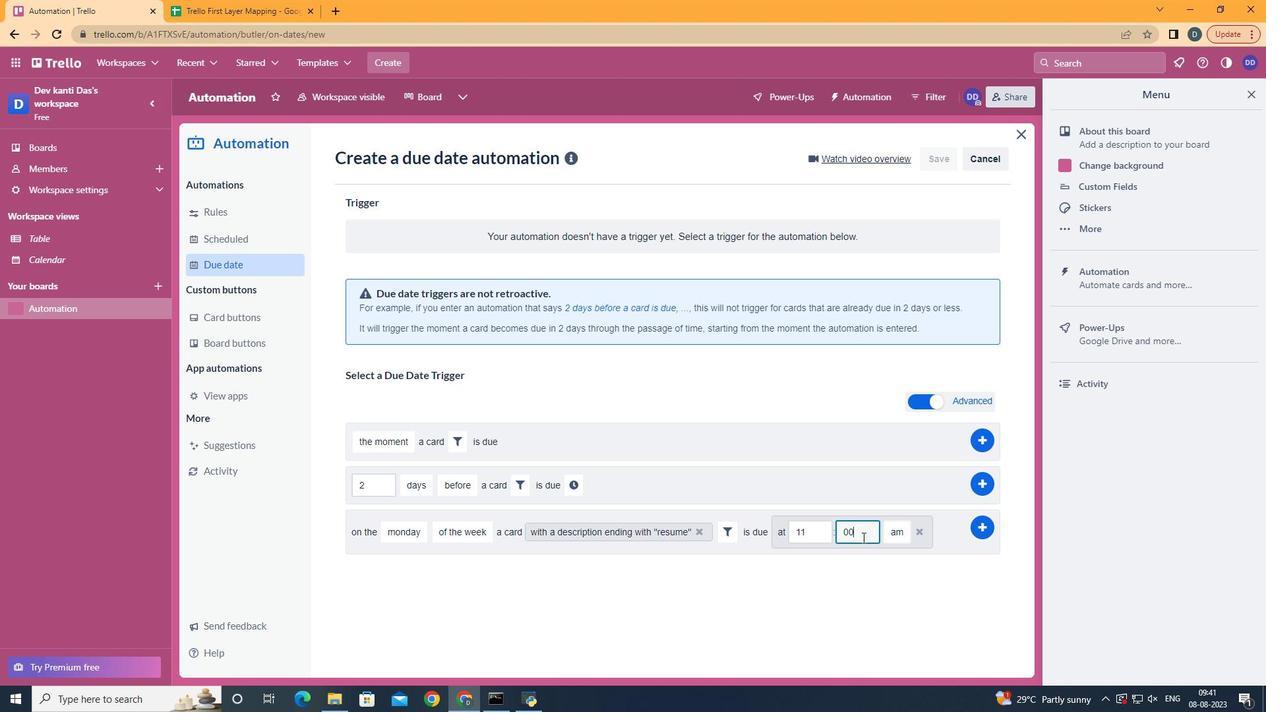 
Action: Mouse moved to (985, 530)
Screenshot: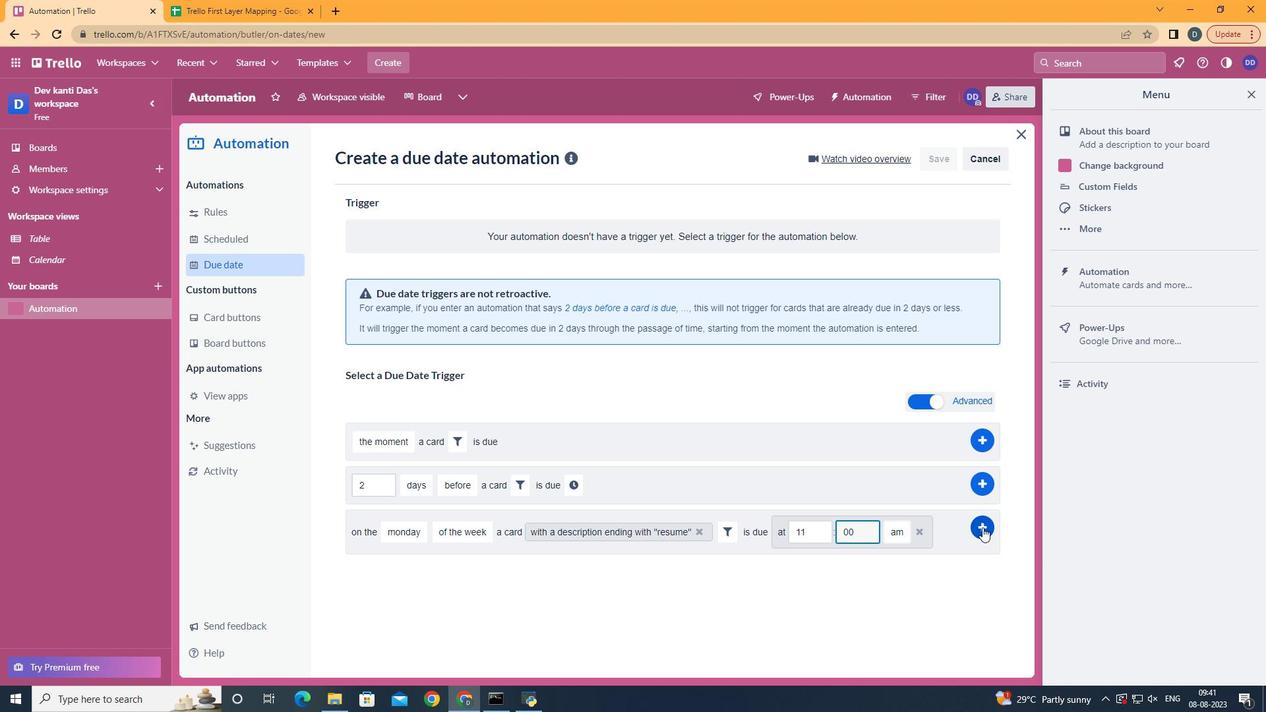 
Action: Mouse pressed left at (985, 530)
Screenshot: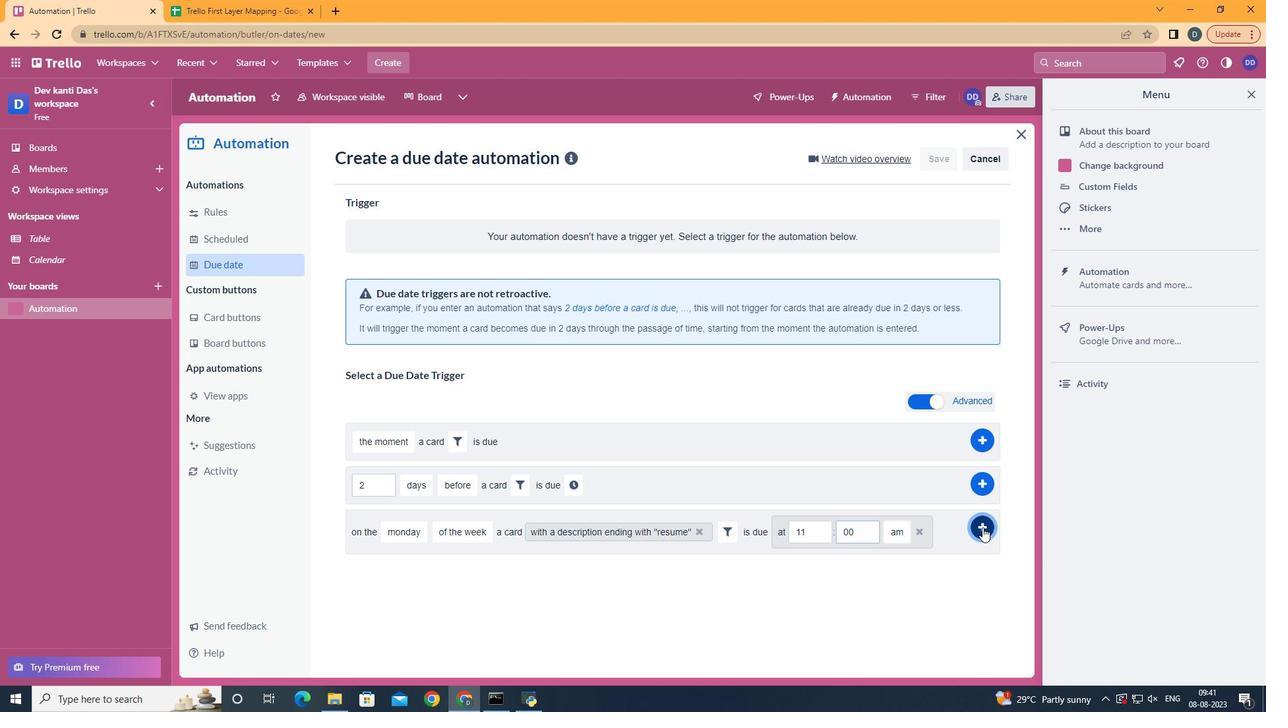 
Action: Mouse moved to (651, 171)
Screenshot: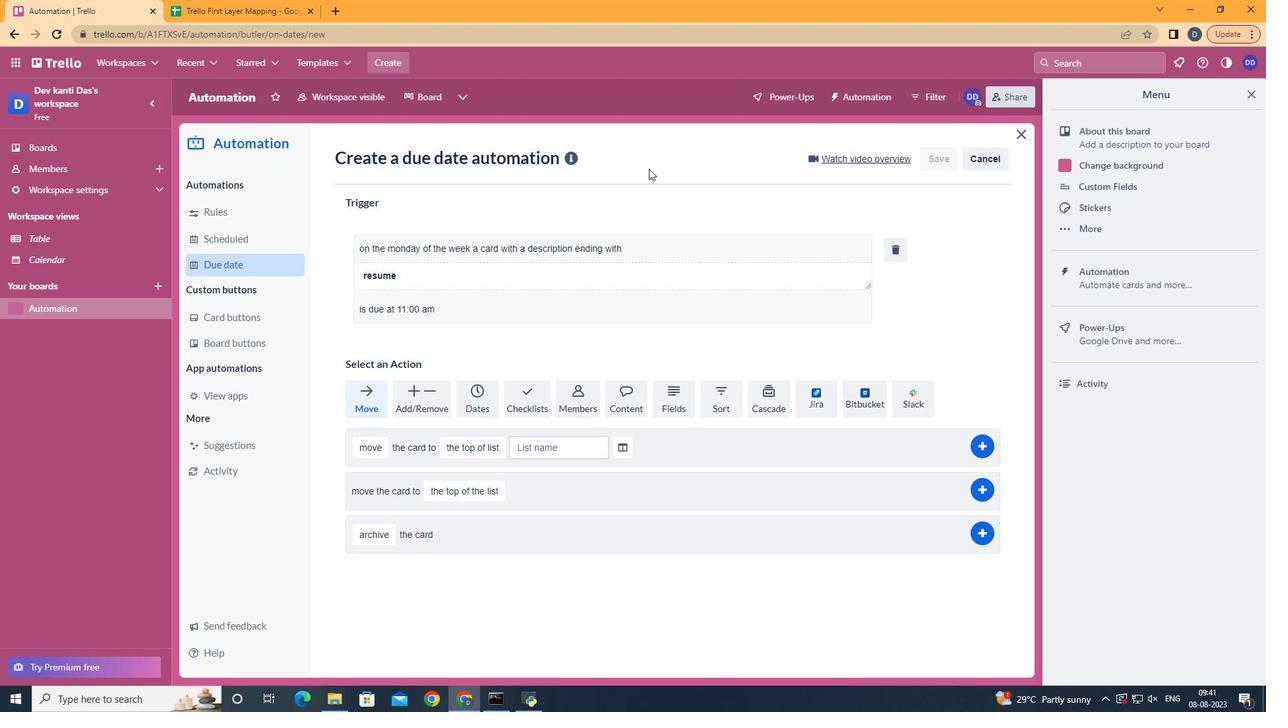
